 Task: Look for space in Fuli, China from 5th July, 2023 to 10th July, 2023 for 4 adults in price range Rs.9000 to Rs.14000. Place can be entire place with 2 bedrooms having 4 beds and 2 bathrooms. Property type can be house, flat, guest house. Booking option can be shelf check-in. Required host language is Chinese (Simplified).
Action: Mouse moved to (564, 81)
Screenshot: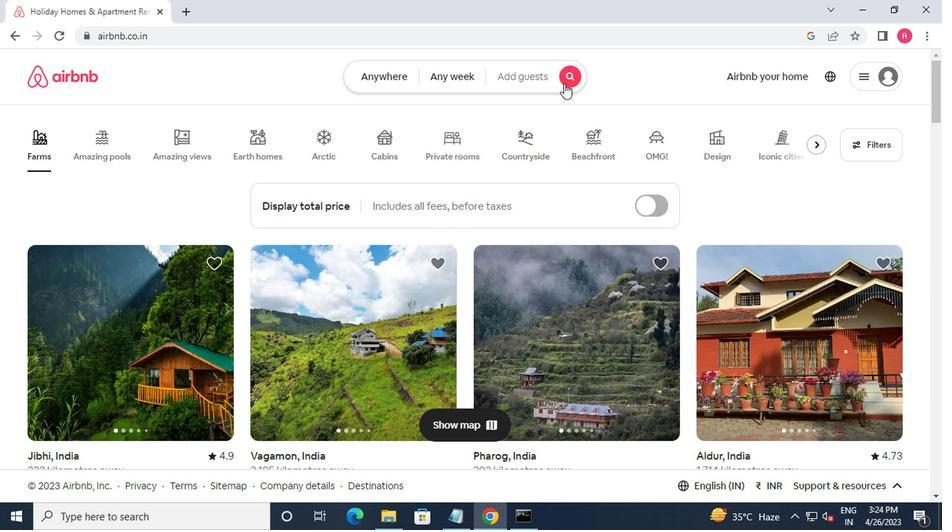 
Action: Mouse pressed left at (564, 81)
Screenshot: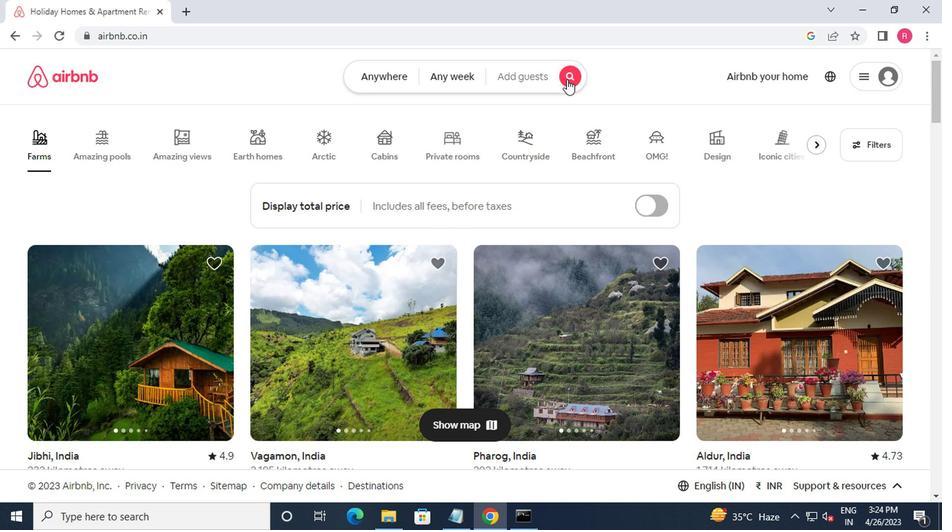 
Action: Mouse moved to (300, 129)
Screenshot: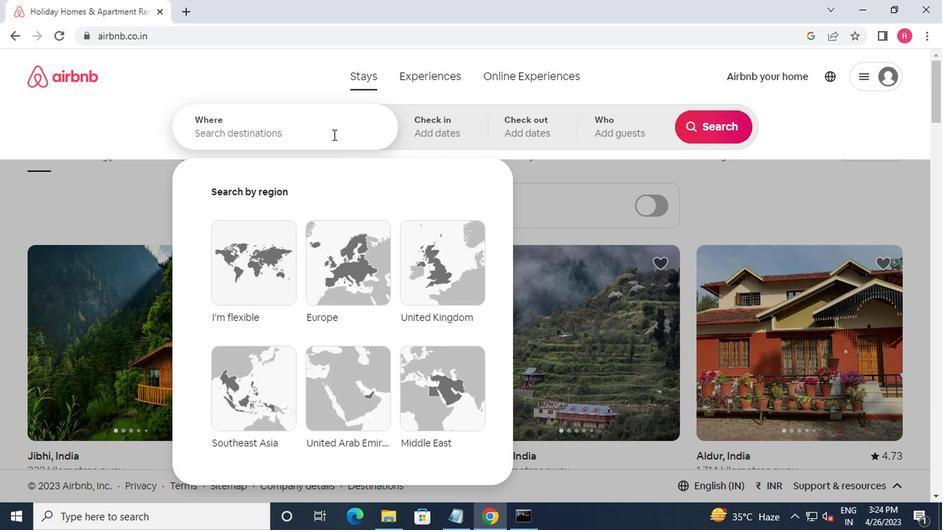 
Action: Mouse pressed left at (300, 129)
Screenshot: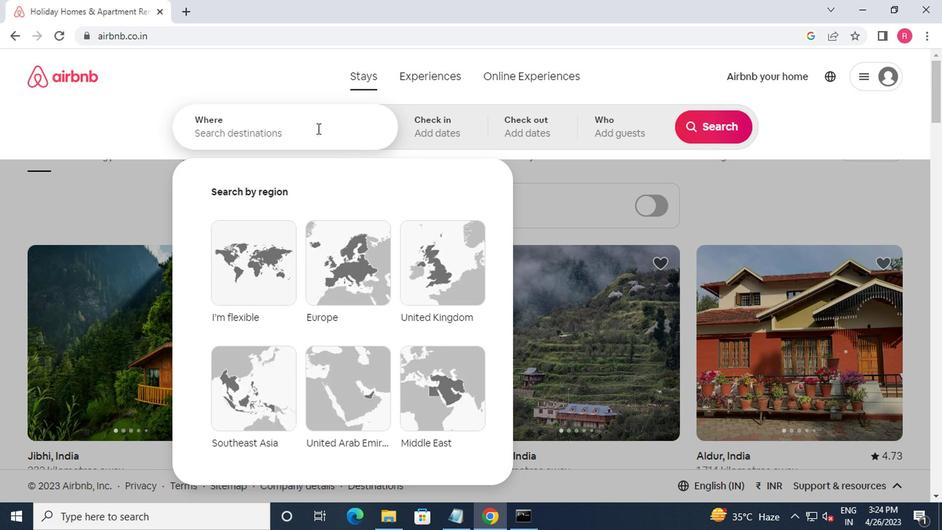 
Action: Mouse moved to (296, 124)
Screenshot: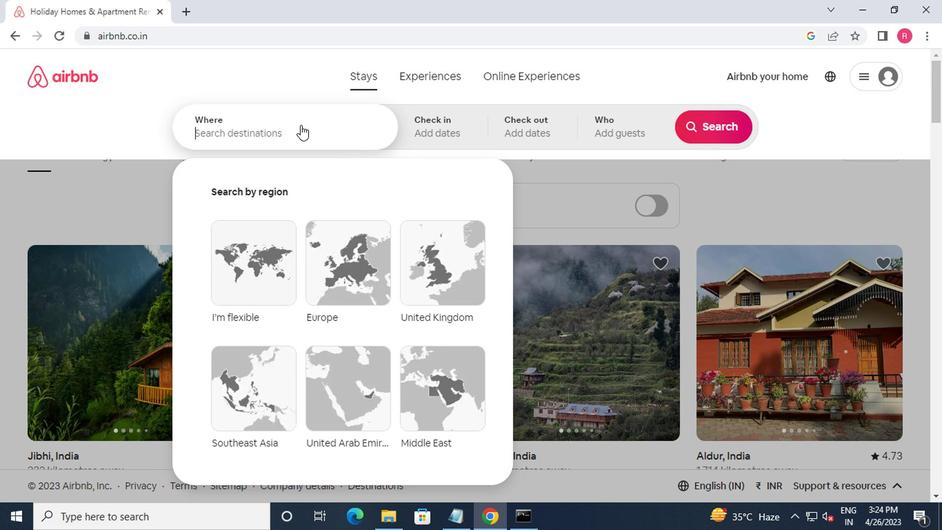 
Action: Key pressed fuli,china<Key.enter>
Screenshot: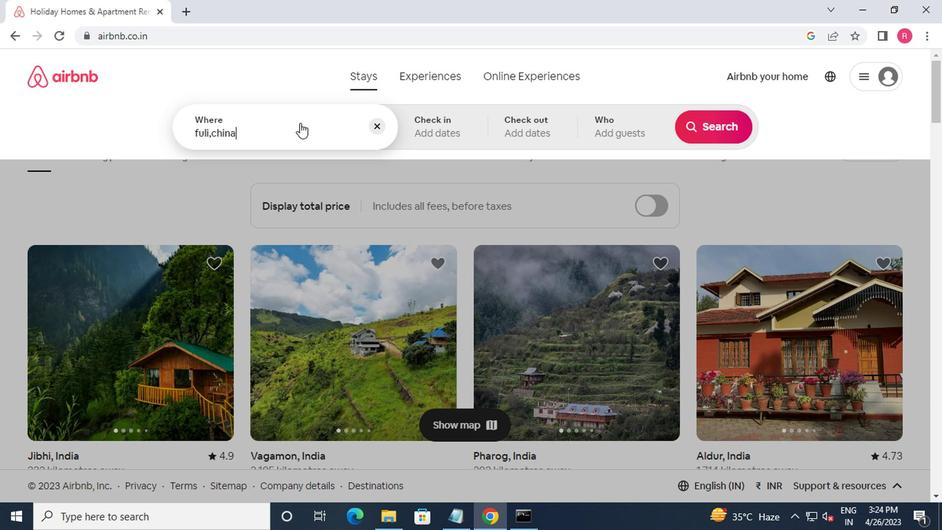 
Action: Mouse moved to (693, 239)
Screenshot: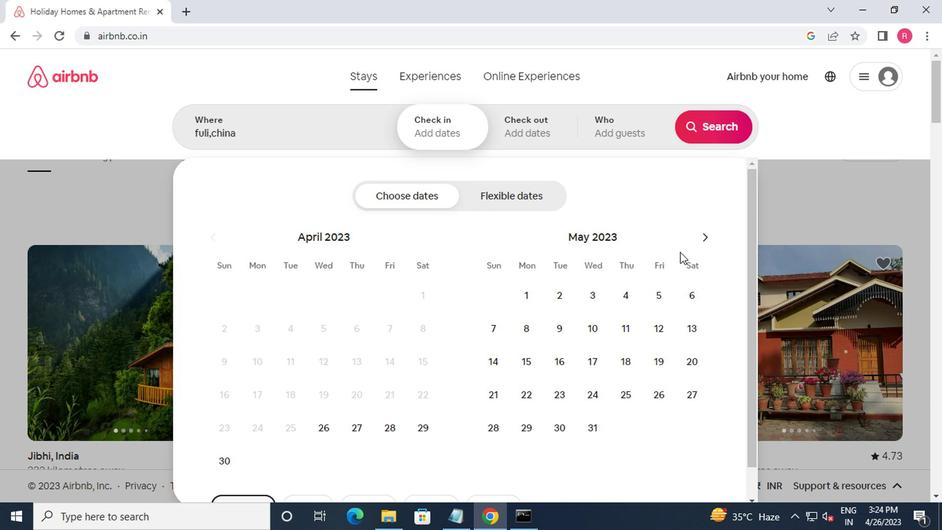 
Action: Mouse pressed left at (693, 239)
Screenshot: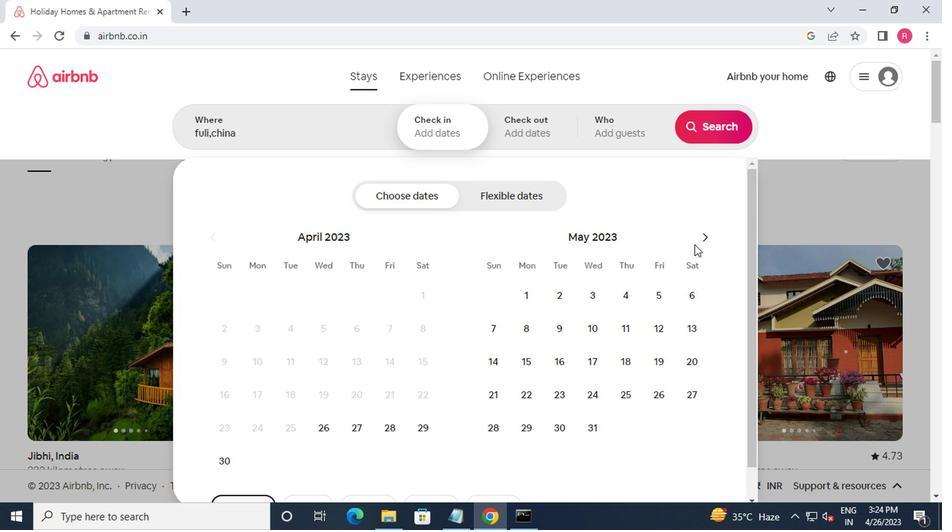 
Action: Mouse moved to (700, 239)
Screenshot: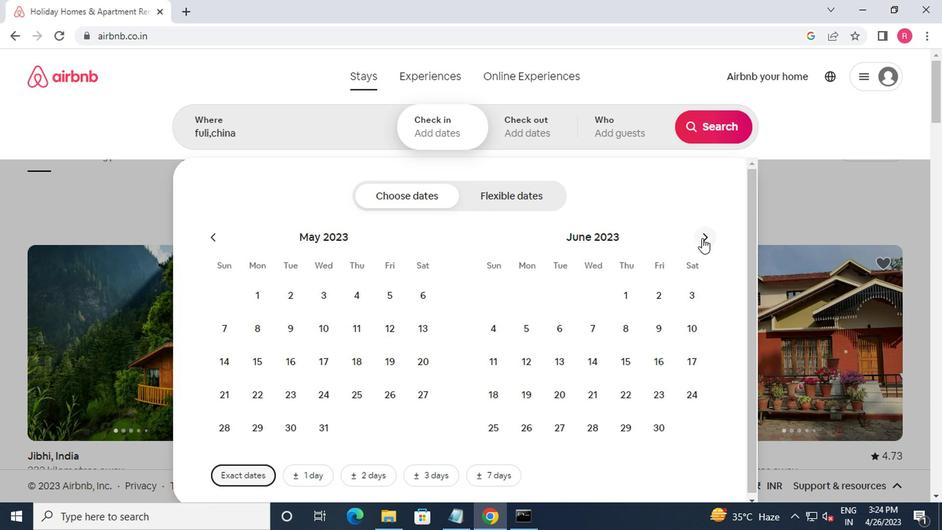 
Action: Mouse pressed left at (700, 239)
Screenshot: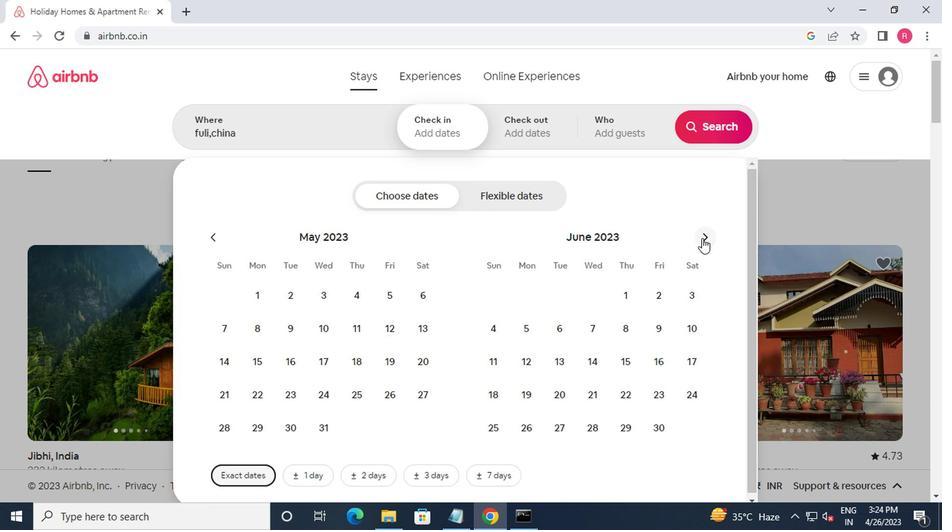 
Action: Mouse moved to (588, 337)
Screenshot: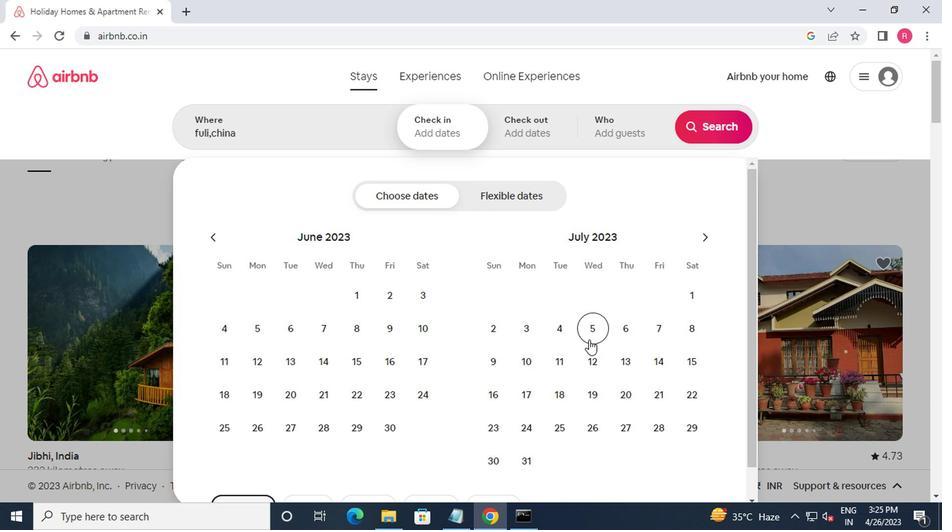 
Action: Mouse pressed left at (588, 337)
Screenshot: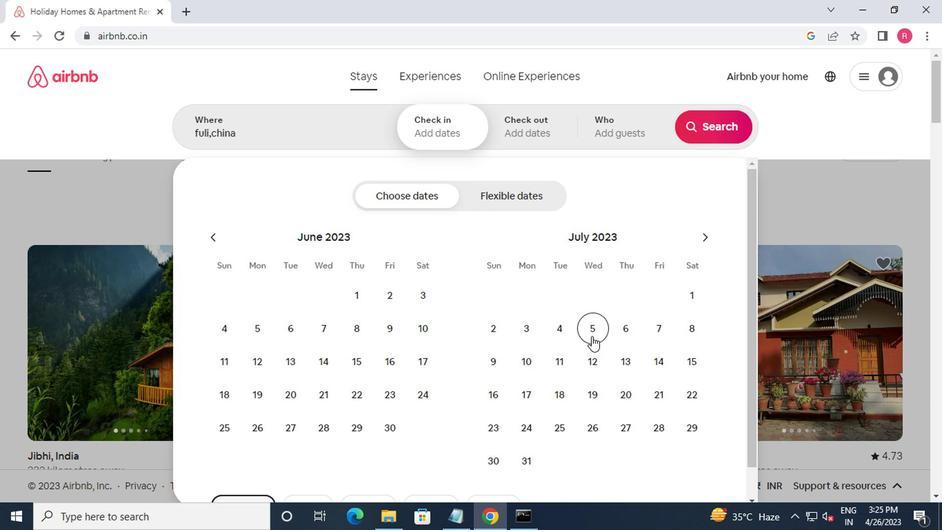 
Action: Mouse moved to (525, 364)
Screenshot: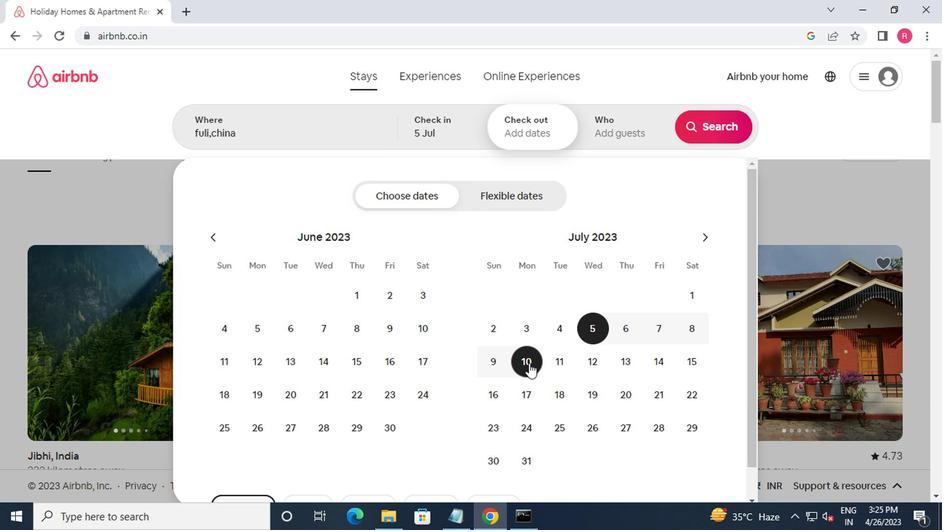 
Action: Mouse pressed left at (525, 364)
Screenshot: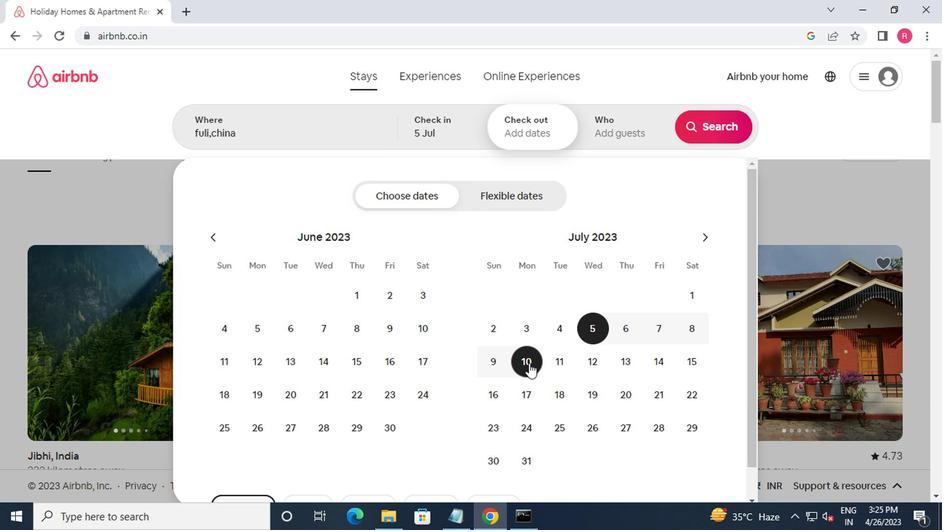 
Action: Mouse moved to (602, 139)
Screenshot: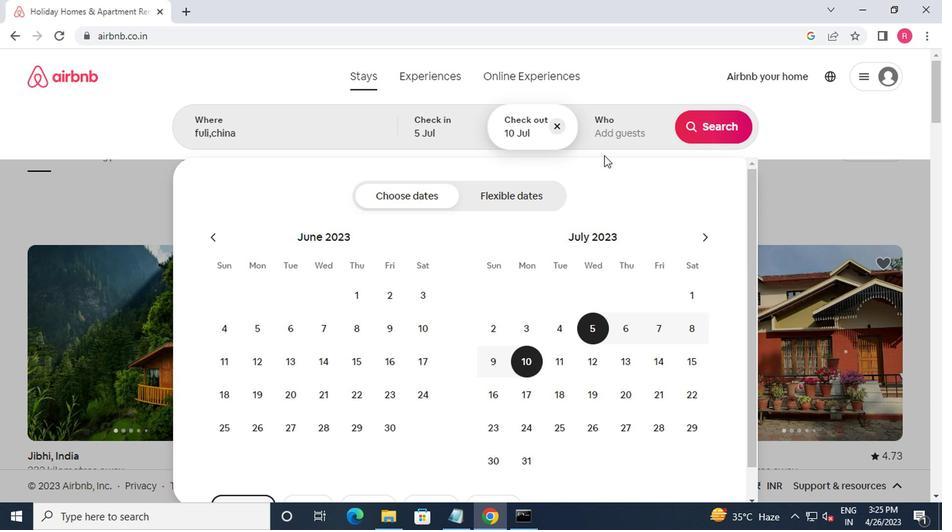 
Action: Mouse pressed left at (602, 139)
Screenshot: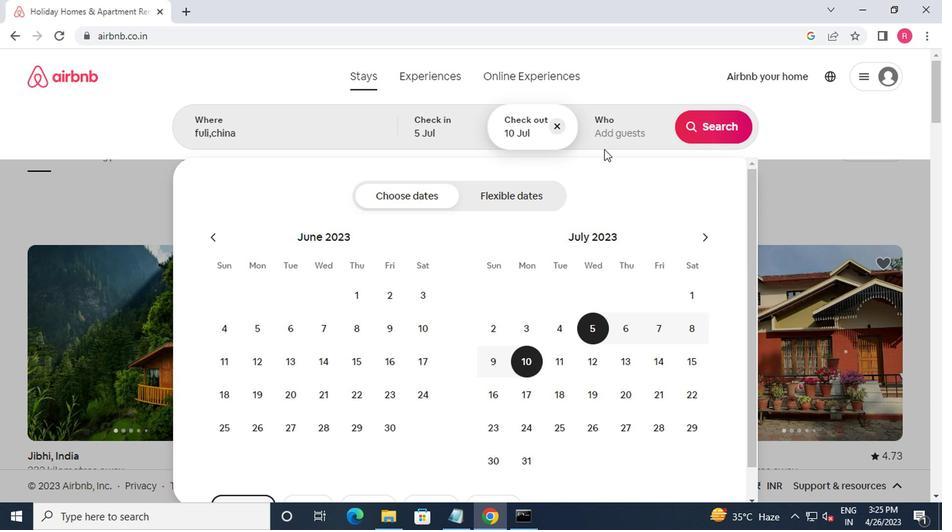 
Action: Mouse moved to (719, 199)
Screenshot: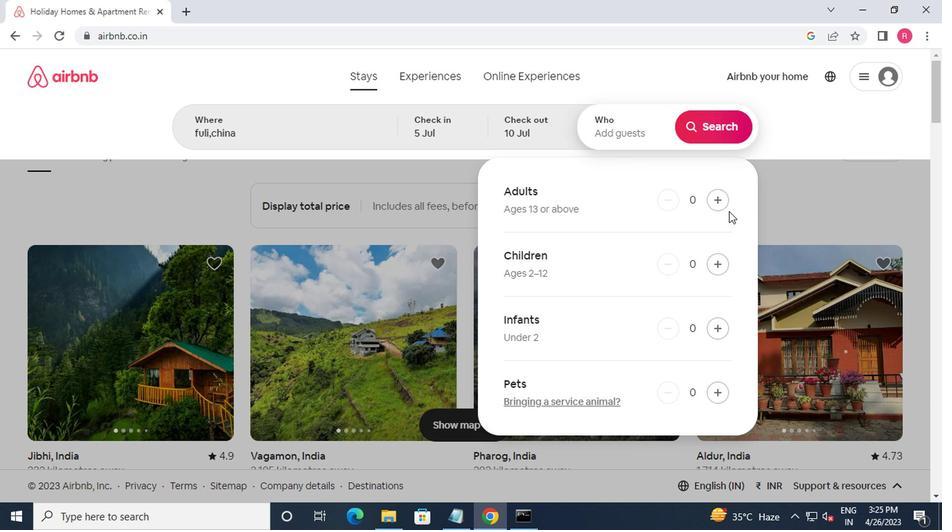 
Action: Mouse pressed left at (719, 199)
Screenshot: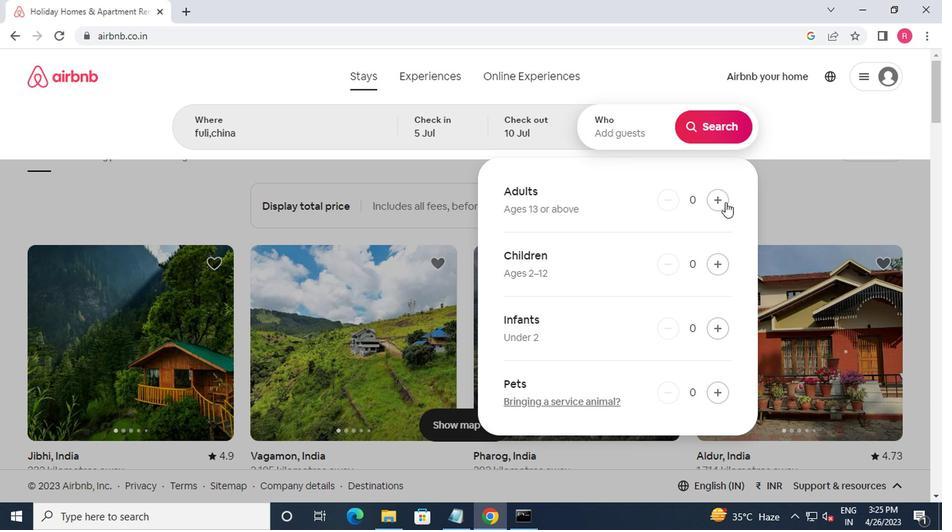 
Action: Mouse pressed left at (719, 199)
Screenshot: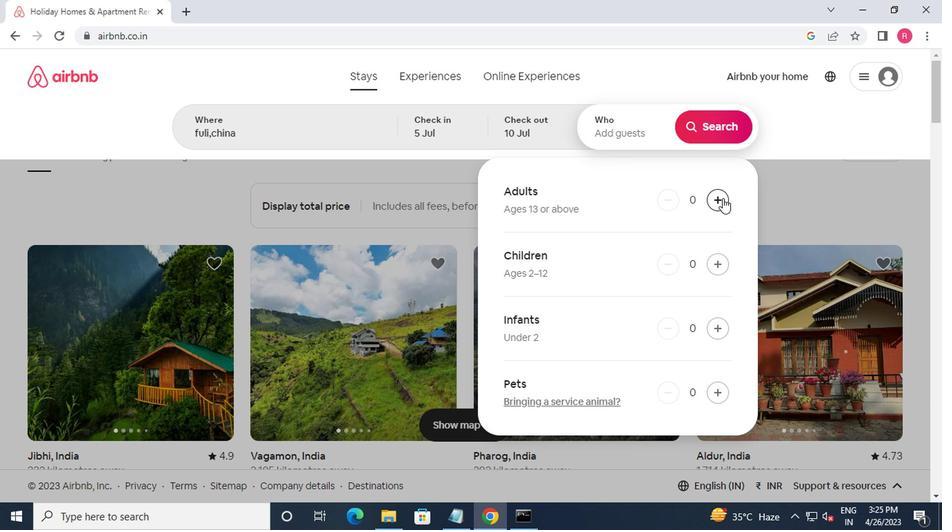 
Action: Mouse pressed left at (719, 199)
Screenshot: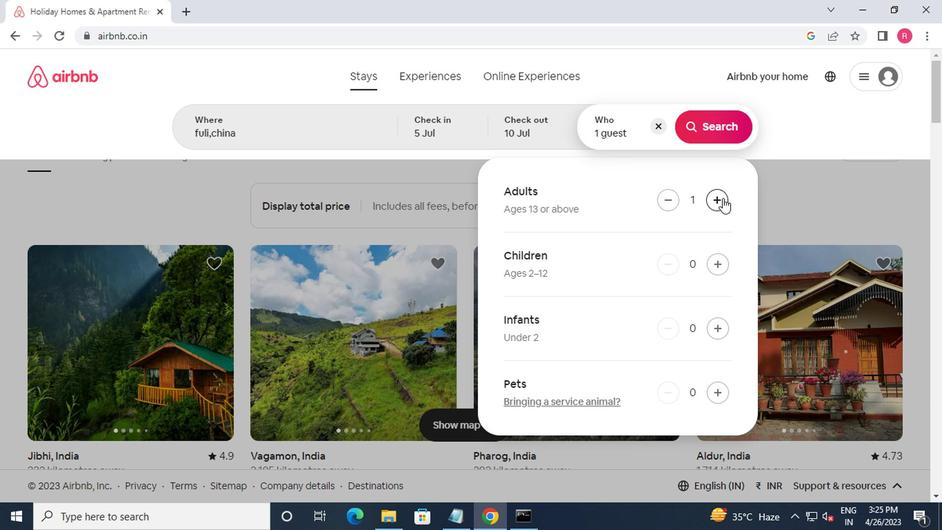 
Action: Mouse moved to (719, 199)
Screenshot: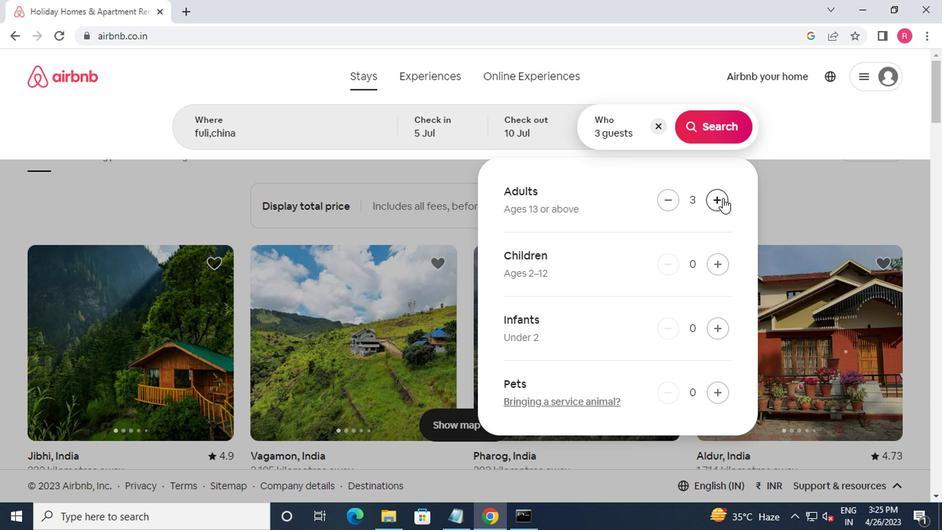 
Action: Mouse pressed left at (719, 199)
Screenshot: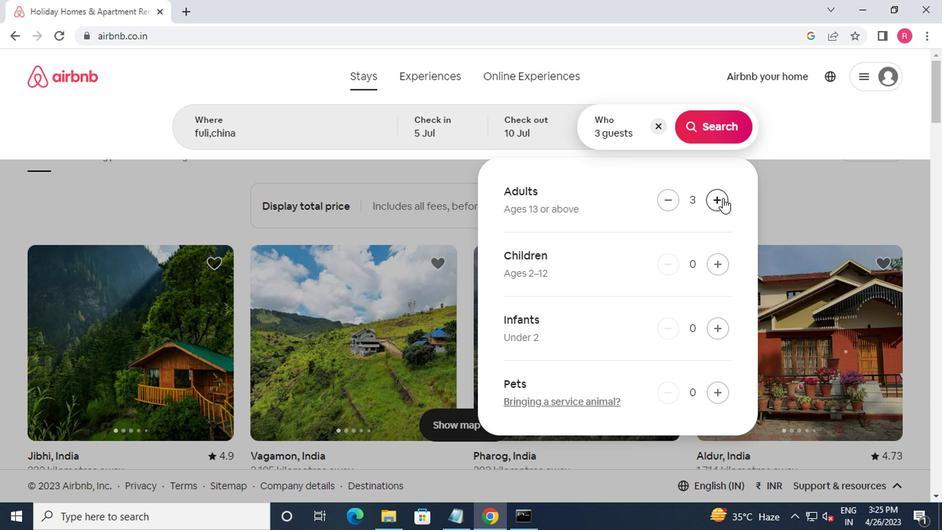 
Action: Mouse moved to (701, 139)
Screenshot: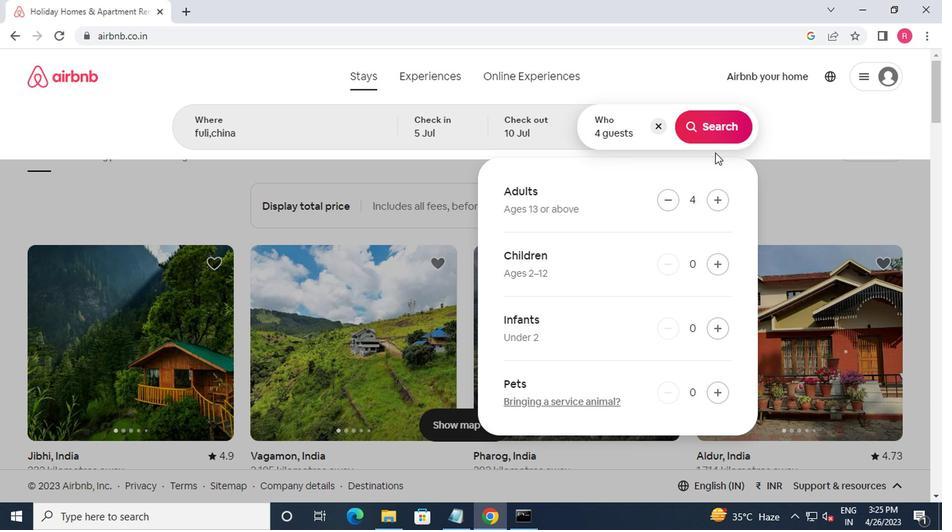 
Action: Mouse pressed left at (701, 139)
Screenshot: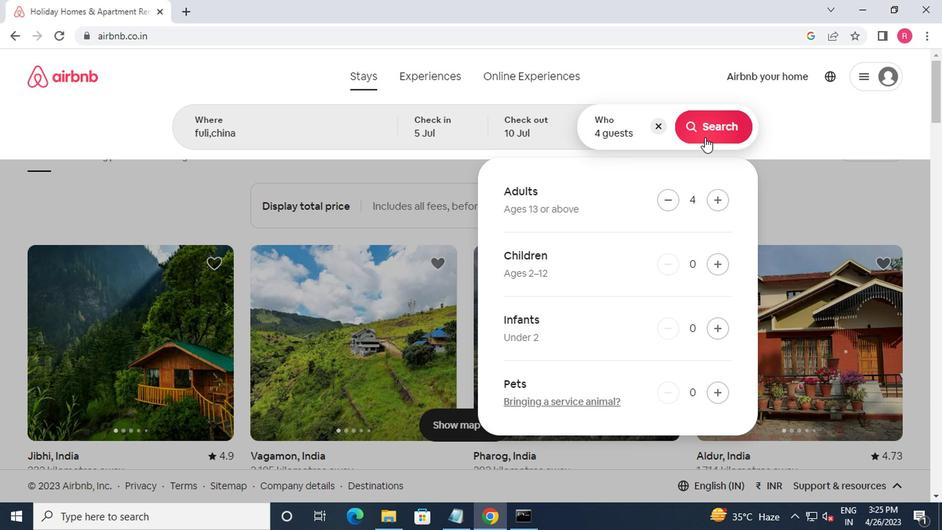 
Action: Mouse moved to (881, 134)
Screenshot: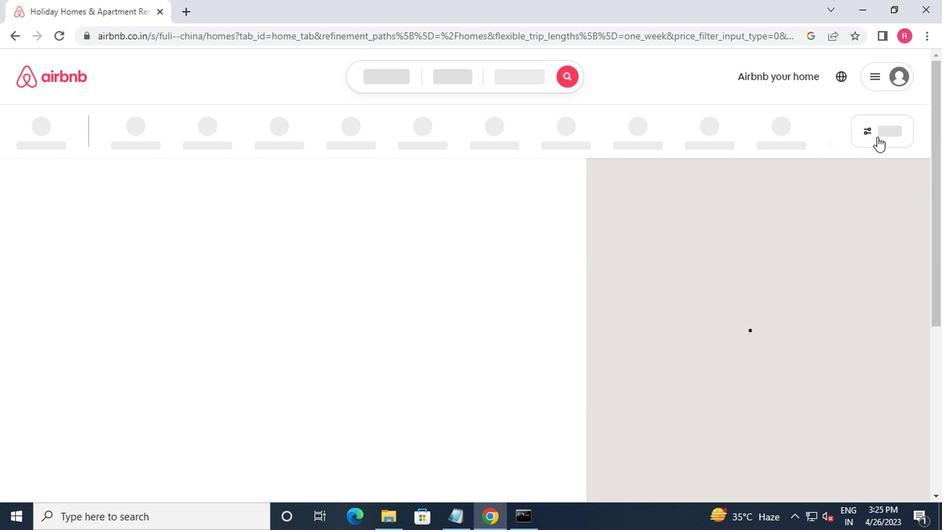 
Action: Mouse pressed left at (881, 134)
Screenshot: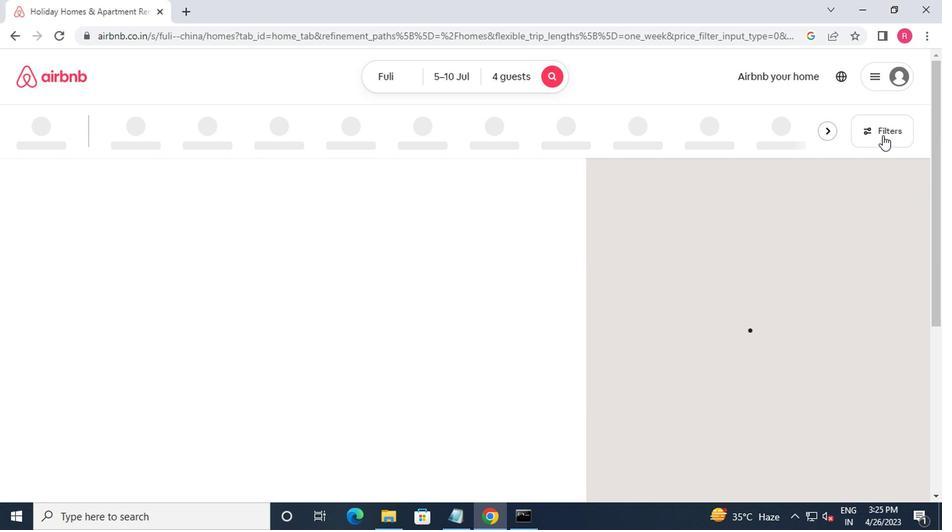 
Action: Mouse moved to (389, 217)
Screenshot: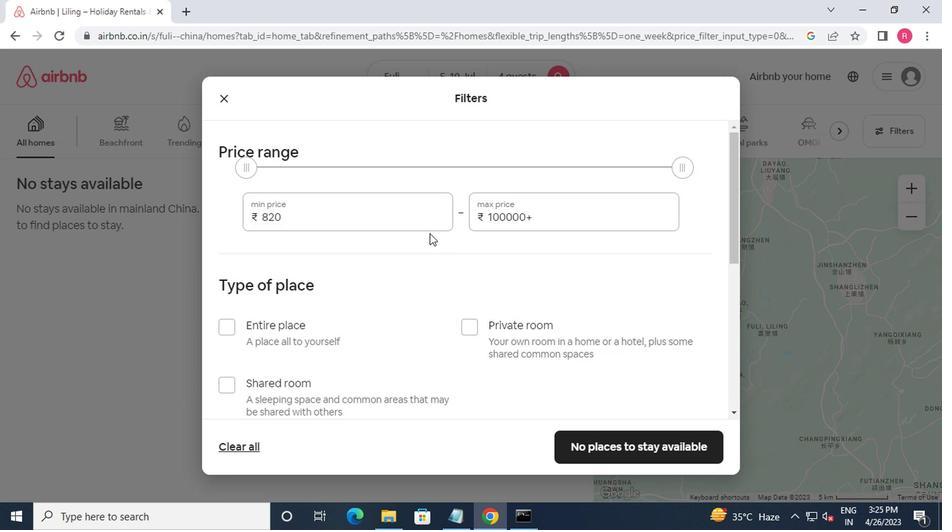
Action: Mouse pressed left at (389, 217)
Screenshot: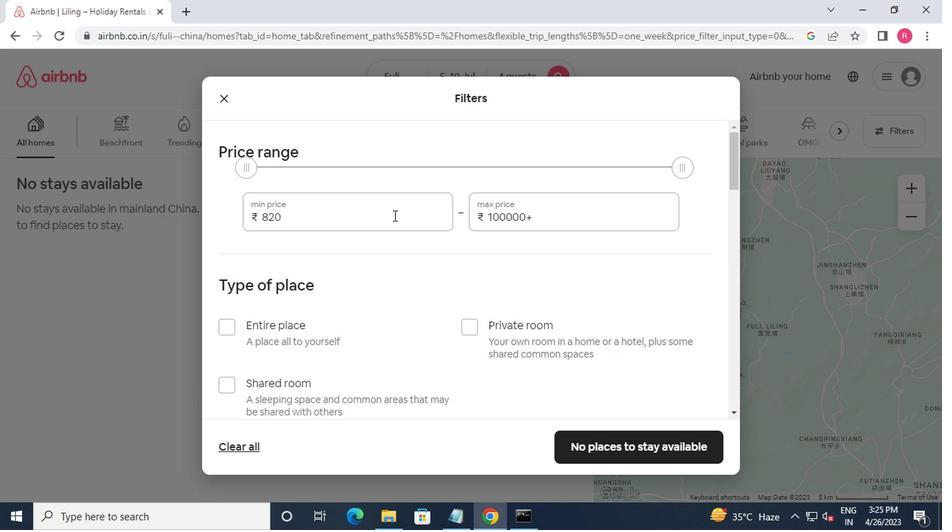
Action: Mouse moved to (428, 191)
Screenshot: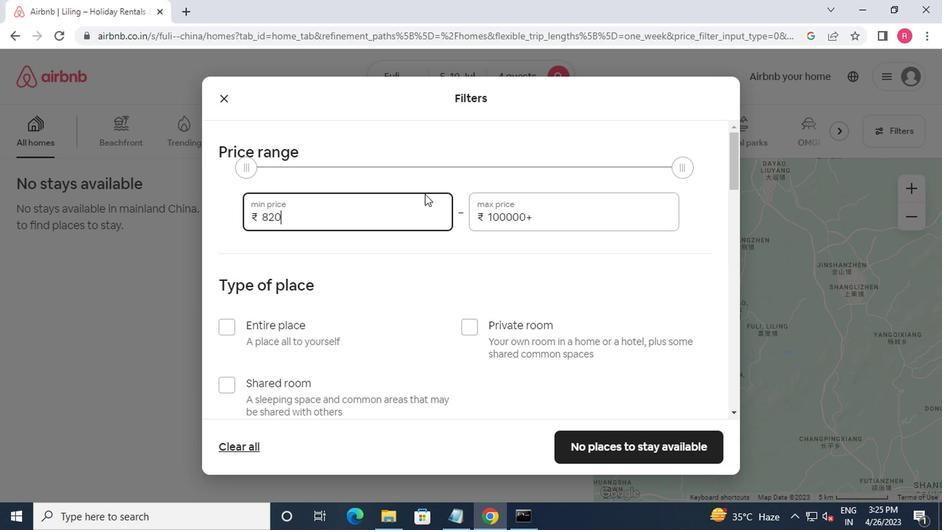 
Action: Key pressed <Key.backspace>
Screenshot: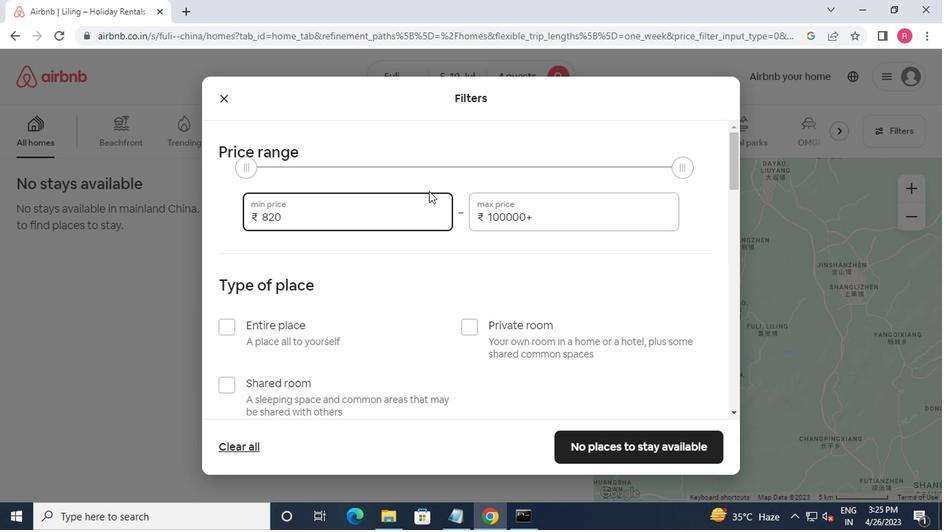 
Action: Mouse moved to (428, 190)
Screenshot: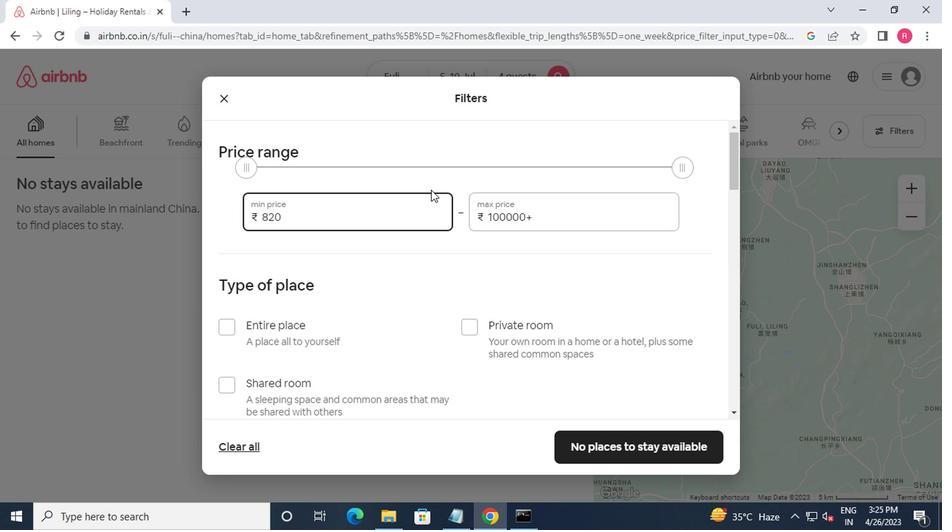 
Action: Key pressed <Key.backspace><Key.backspace><Key.backspace><Key.backspace>9000<Key.tab>1<Key.backspace><Key.backspace><Key.backspace><Key.backspace><Key.backspace><Key.backspace>4000
Screenshot: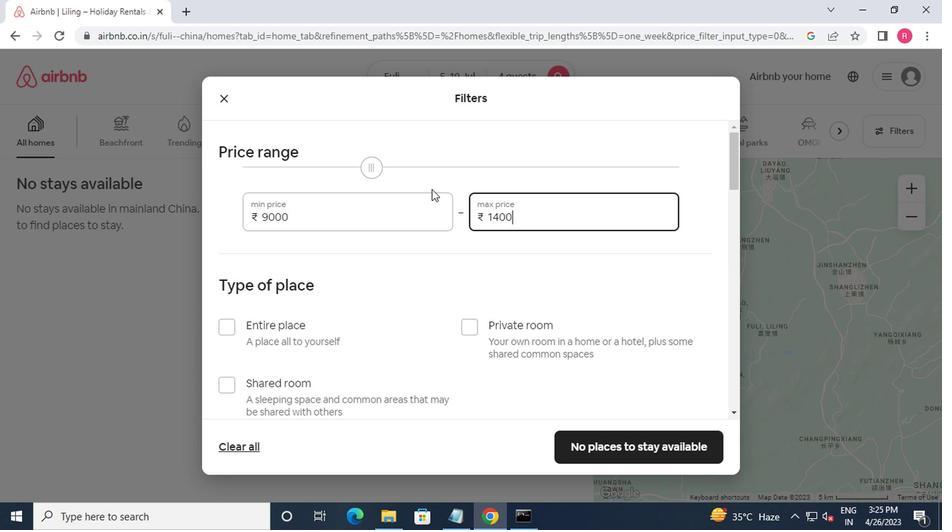 
Action: Mouse moved to (383, 269)
Screenshot: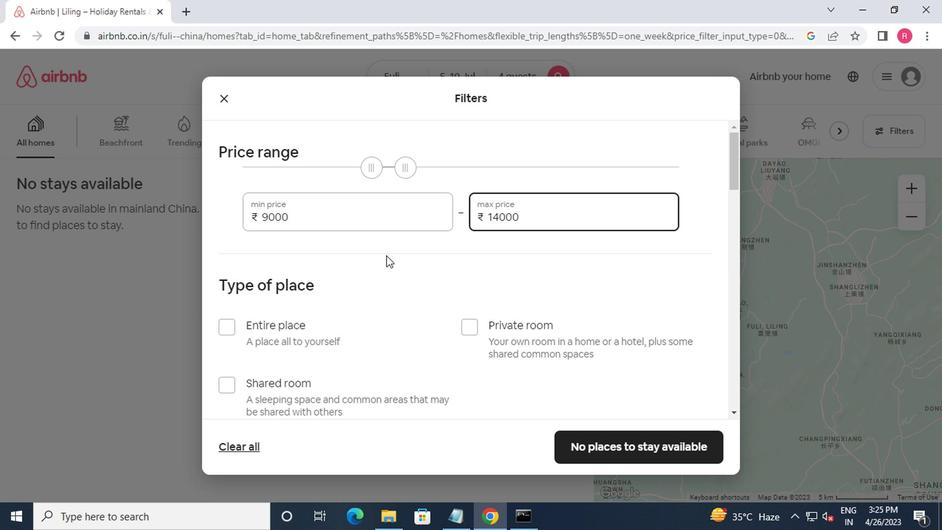 
Action: Mouse scrolled (383, 268) with delta (0, 0)
Screenshot: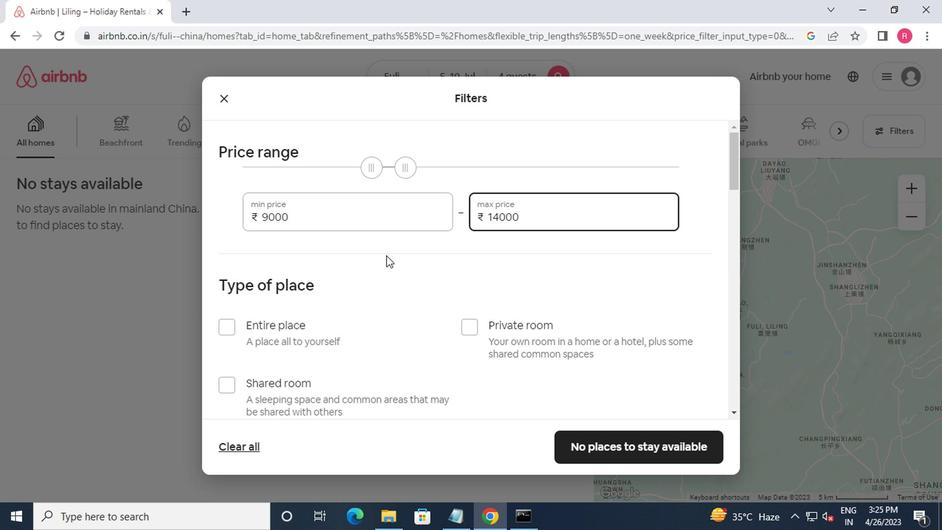 
Action: Mouse moved to (360, 291)
Screenshot: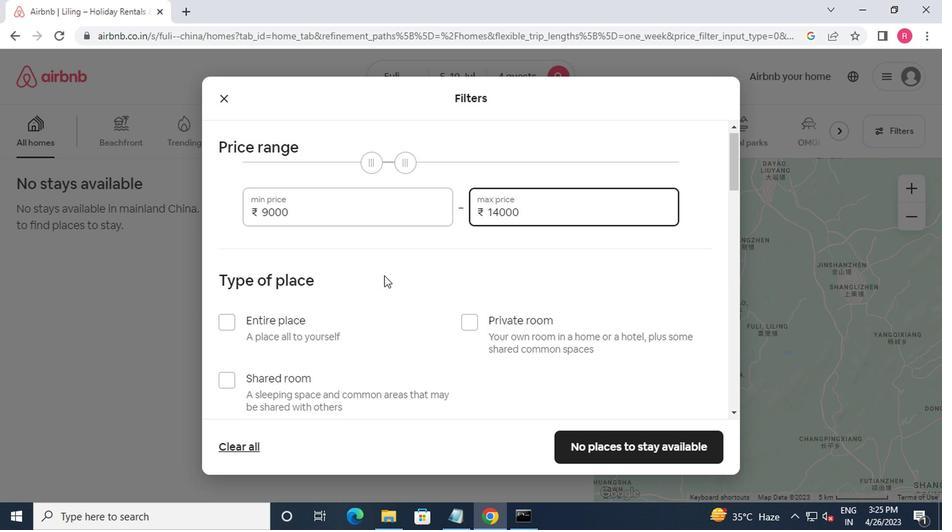 
Action: Mouse scrolled (360, 290) with delta (0, 0)
Screenshot: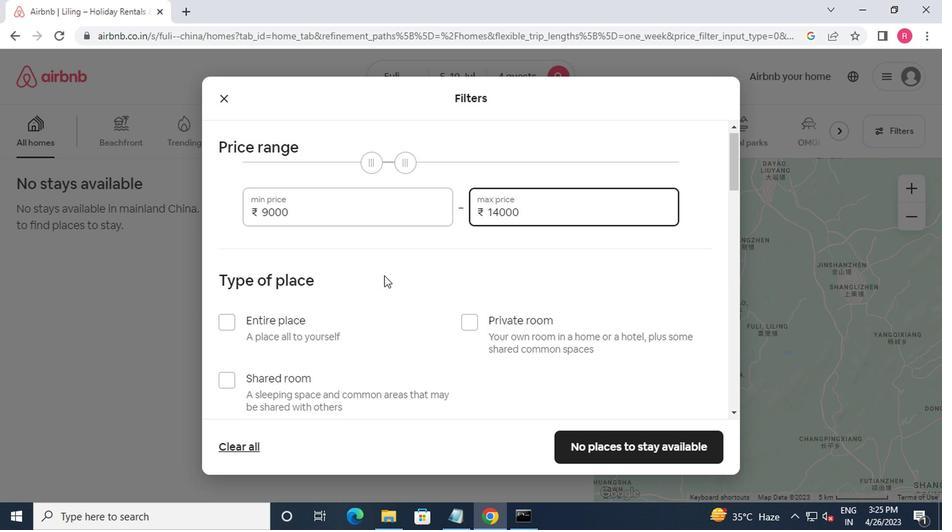 
Action: Mouse moved to (227, 188)
Screenshot: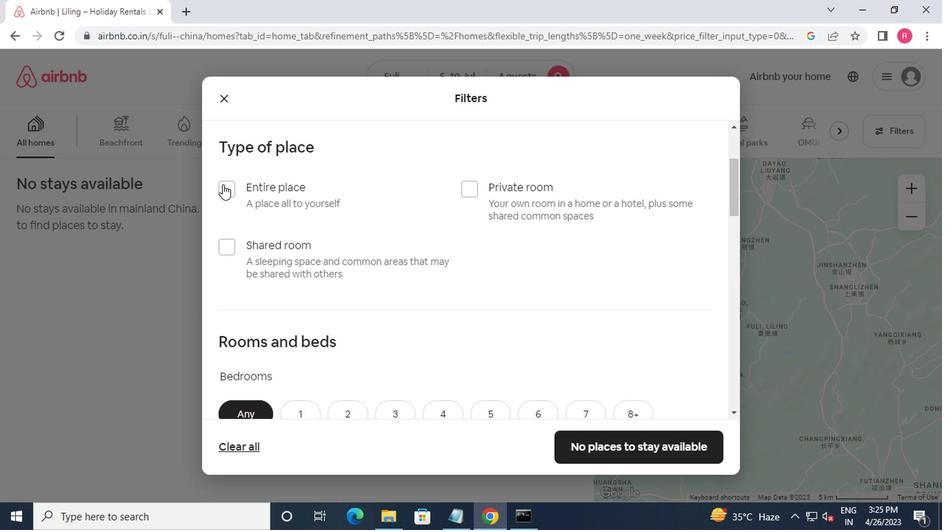 
Action: Mouse pressed left at (227, 188)
Screenshot: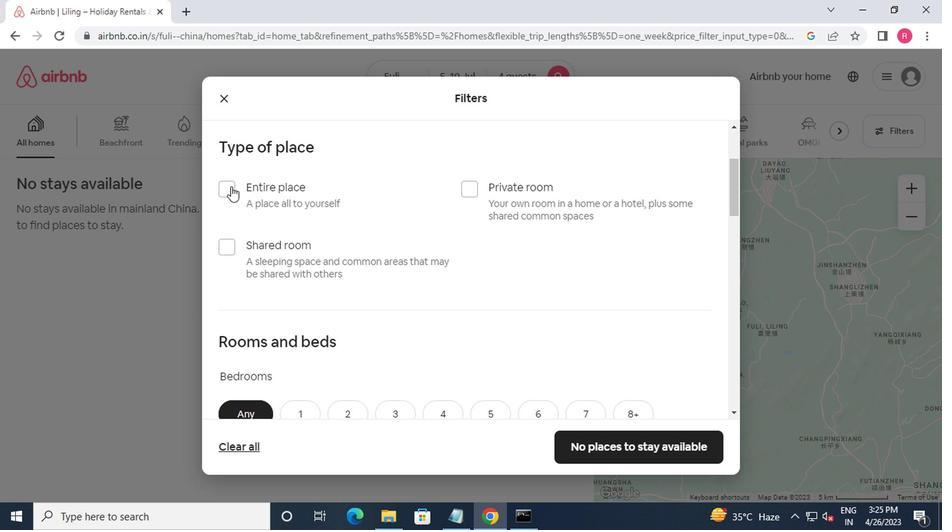 
Action: Mouse moved to (231, 189)
Screenshot: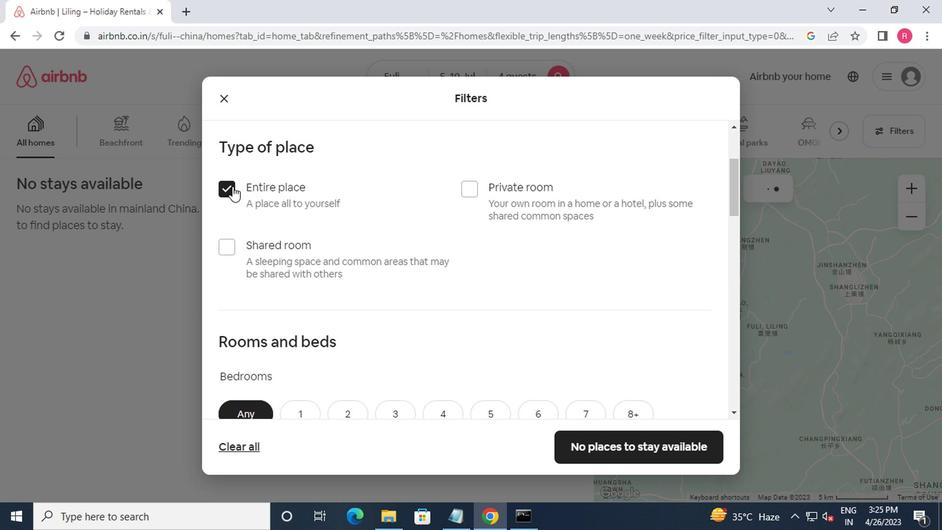 
Action: Mouse scrolled (231, 189) with delta (0, 0)
Screenshot: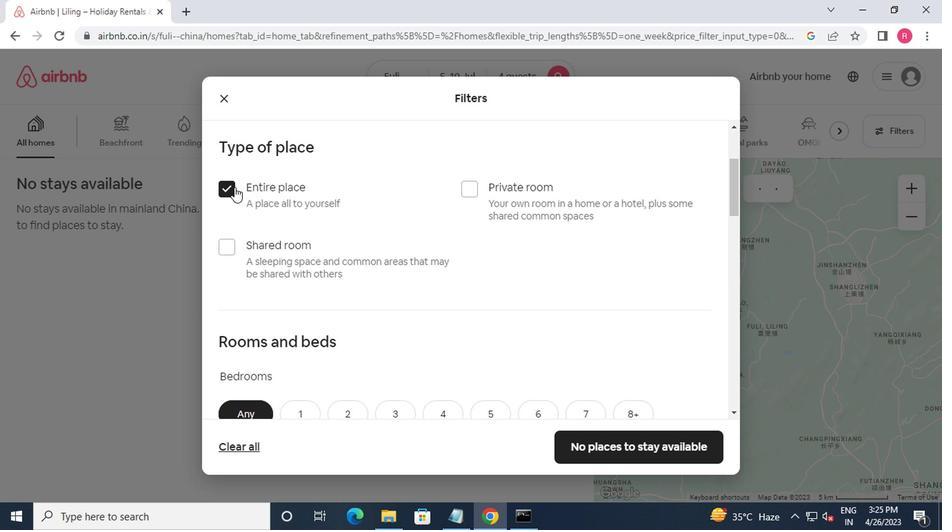 
Action: Mouse moved to (232, 190)
Screenshot: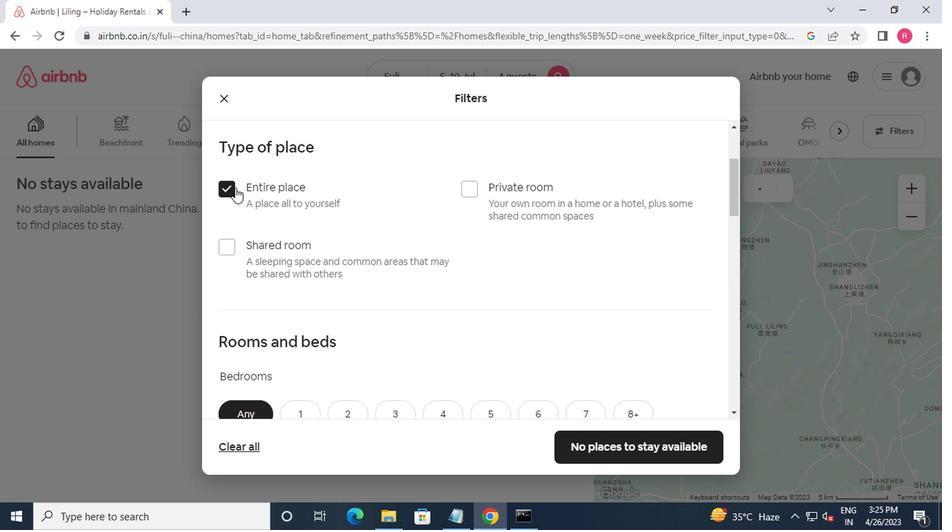 
Action: Mouse scrolled (232, 189) with delta (0, 0)
Screenshot: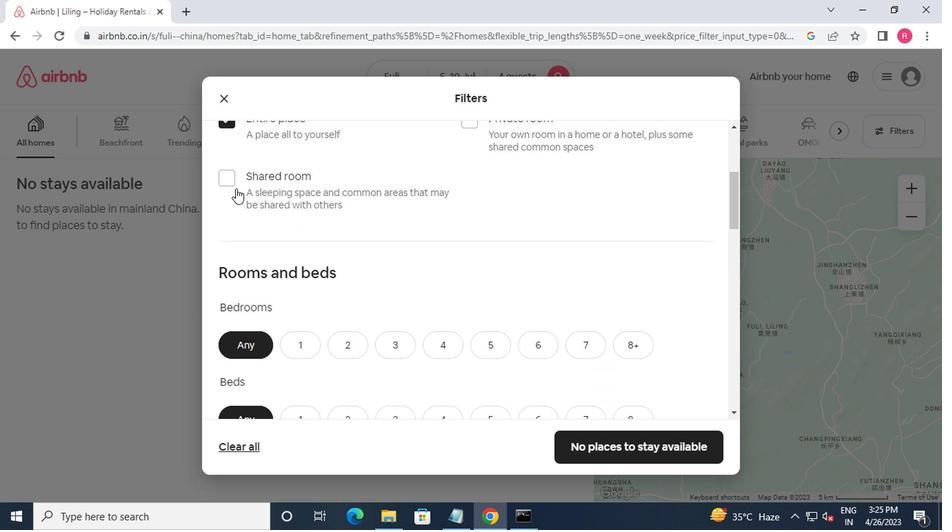 
Action: Mouse moved to (232, 190)
Screenshot: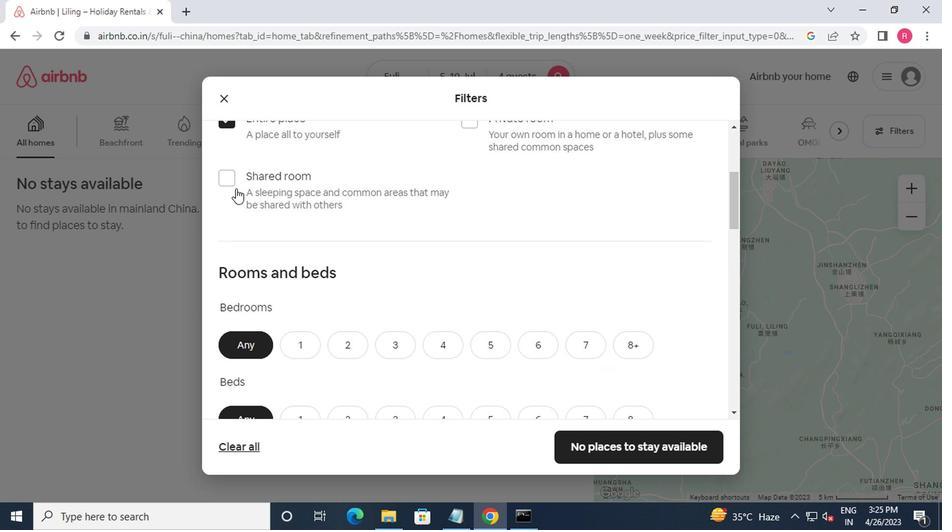 
Action: Mouse scrolled (232, 189) with delta (0, 0)
Screenshot: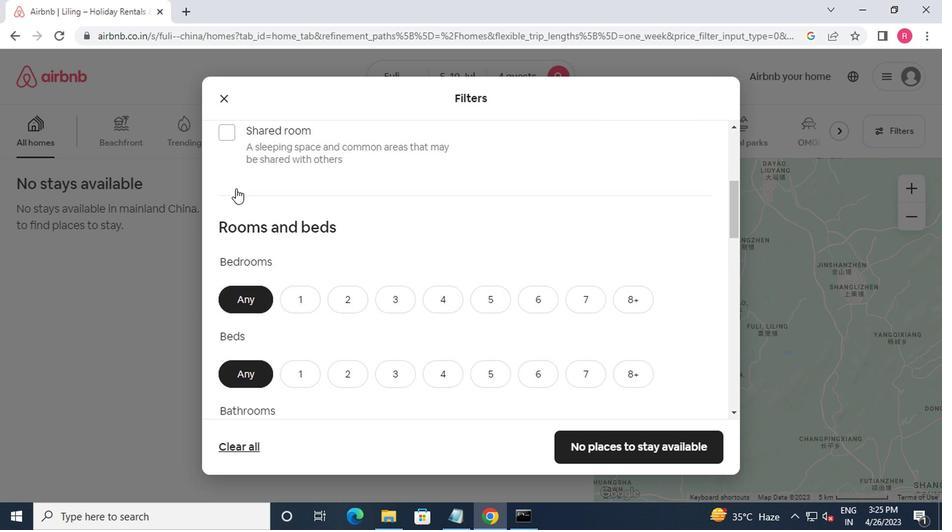 
Action: Mouse moved to (352, 213)
Screenshot: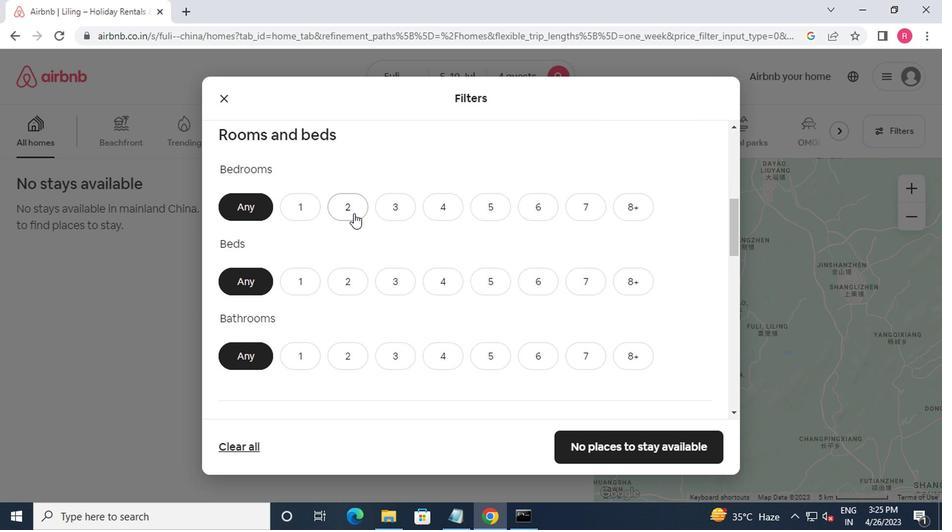
Action: Mouse pressed left at (352, 213)
Screenshot: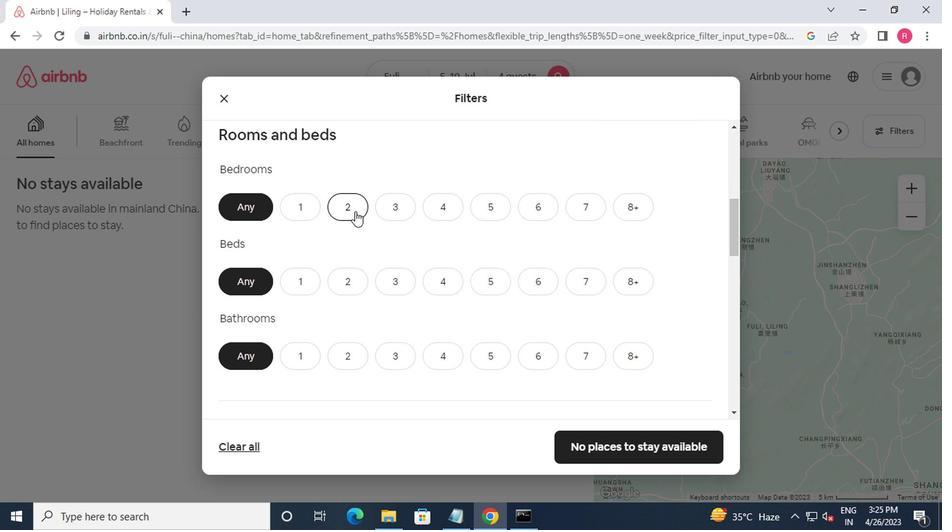 
Action: Mouse moved to (350, 217)
Screenshot: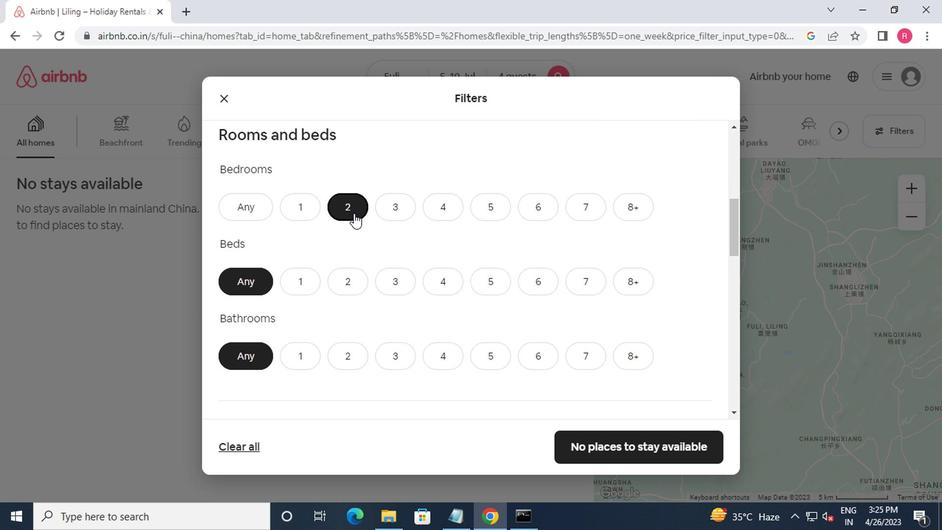 
Action: Mouse scrolled (350, 216) with delta (0, 0)
Screenshot: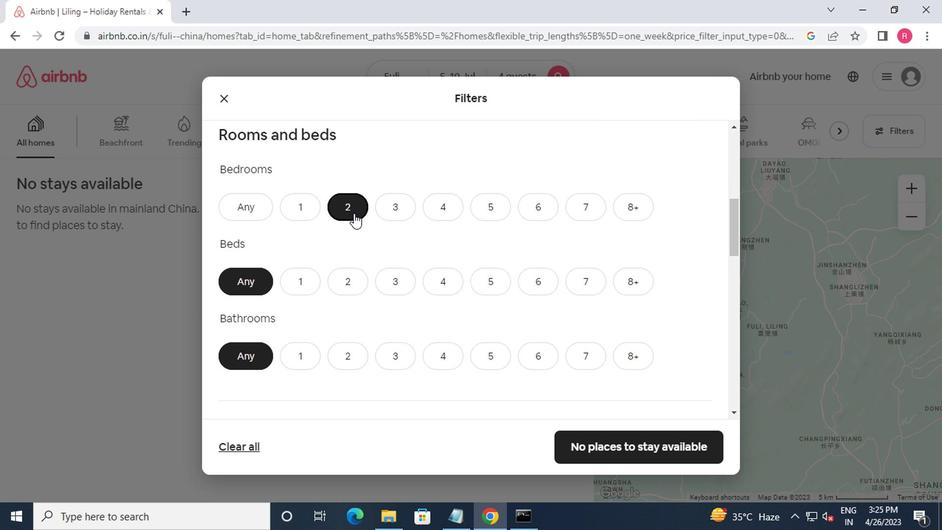 
Action: Mouse moved to (433, 220)
Screenshot: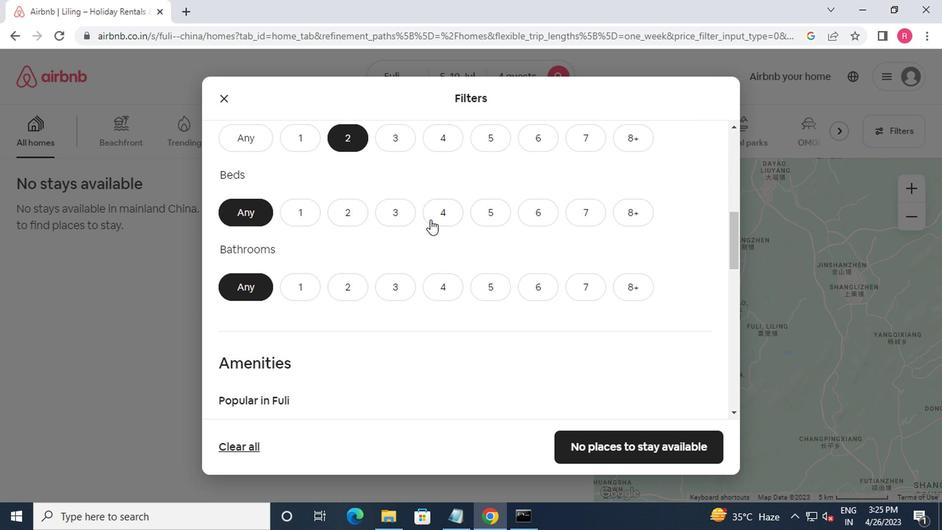 
Action: Mouse pressed left at (433, 220)
Screenshot: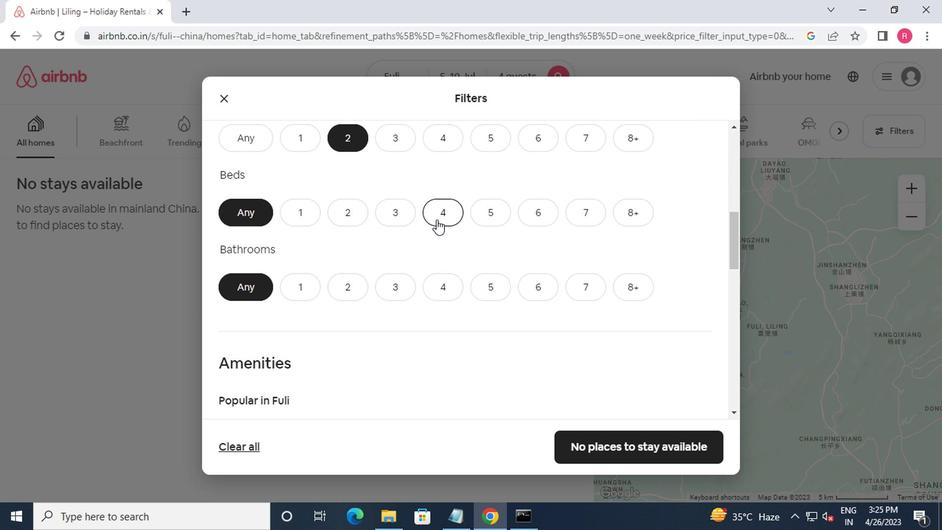 
Action: Mouse moved to (435, 230)
Screenshot: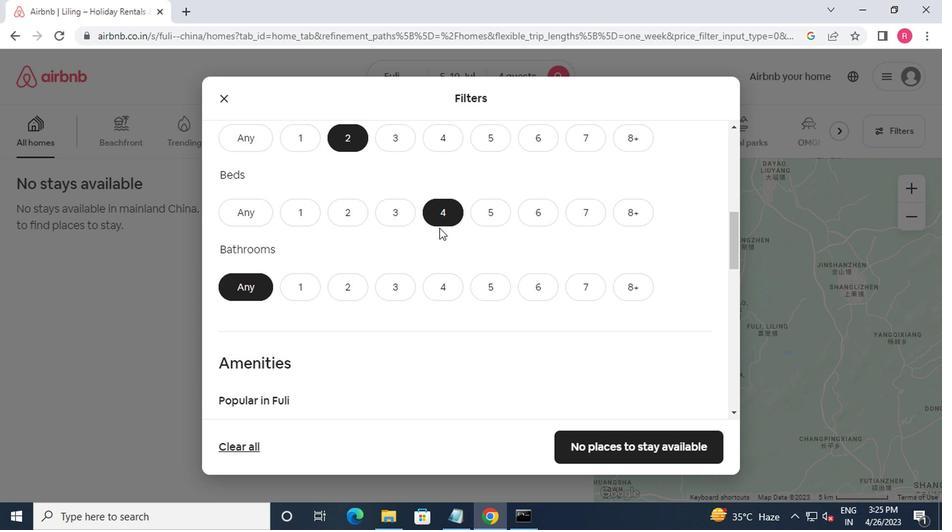
Action: Mouse scrolled (435, 230) with delta (0, 0)
Screenshot: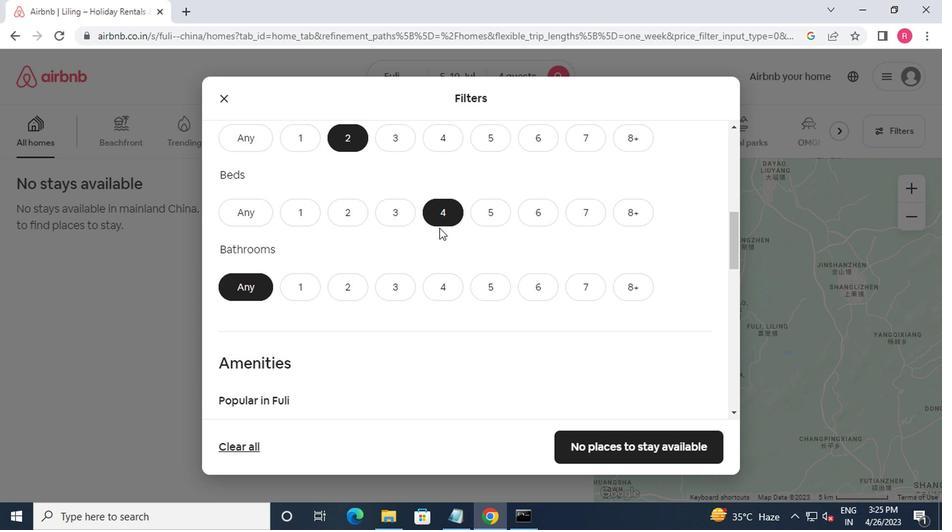 
Action: Mouse moved to (353, 215)
Screenshot: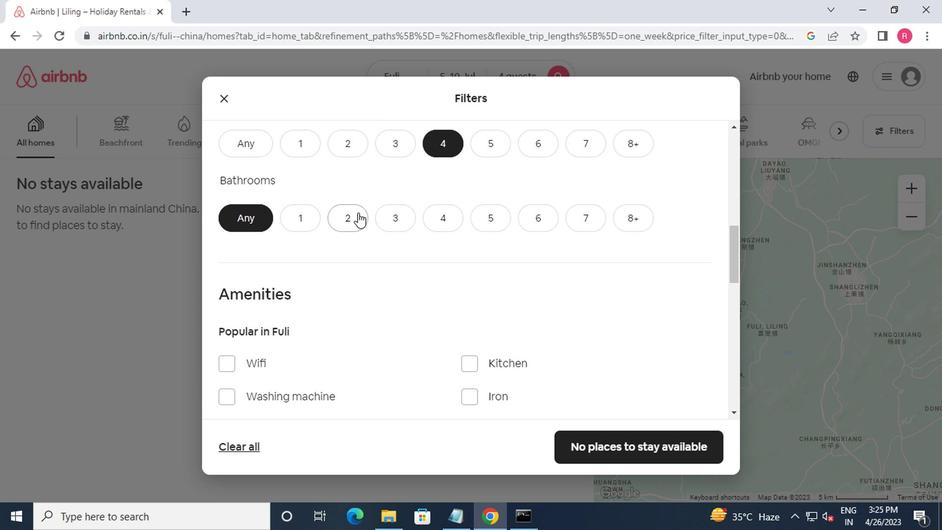 
Action: Mouse pressed left at (353, 215)
Screenshot: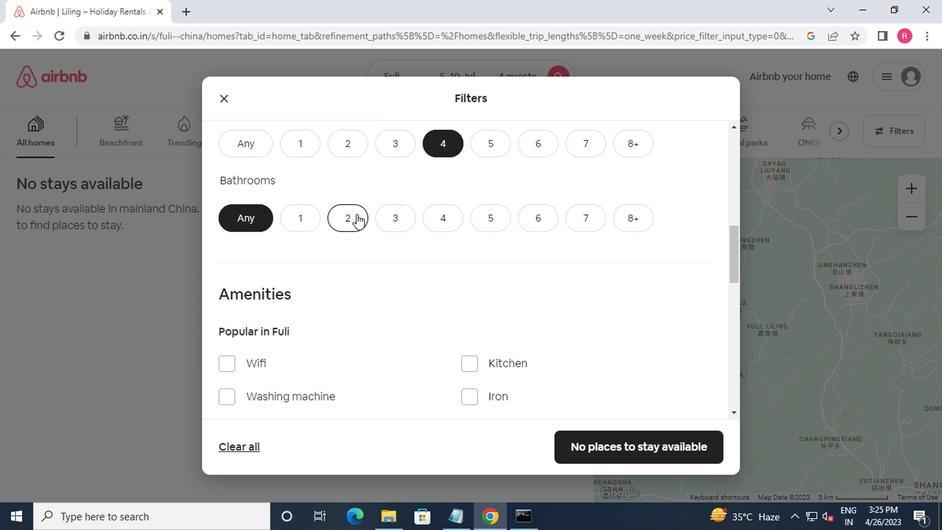 
Action: Mouse moved to (360, 213)
Screenshot: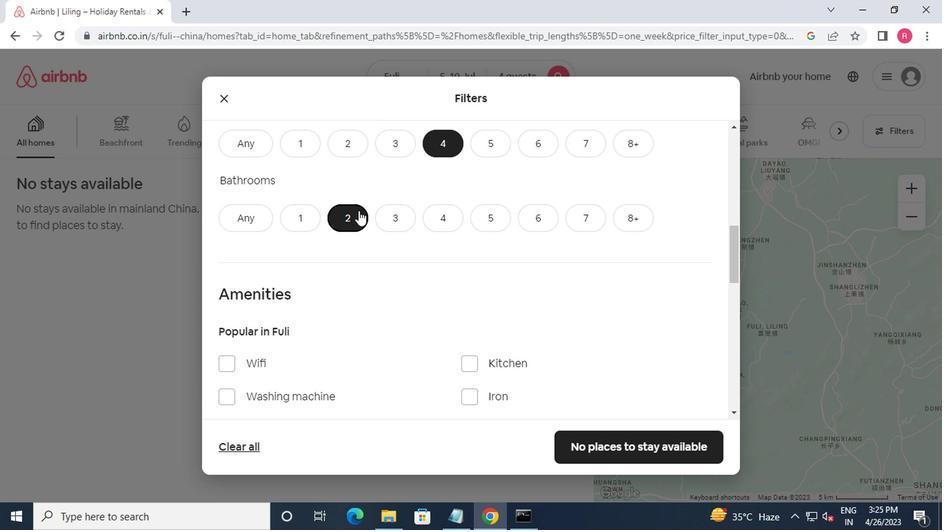 
Action: Mouse scrolled (360, 212) with delta (0, 0)
Screenshot: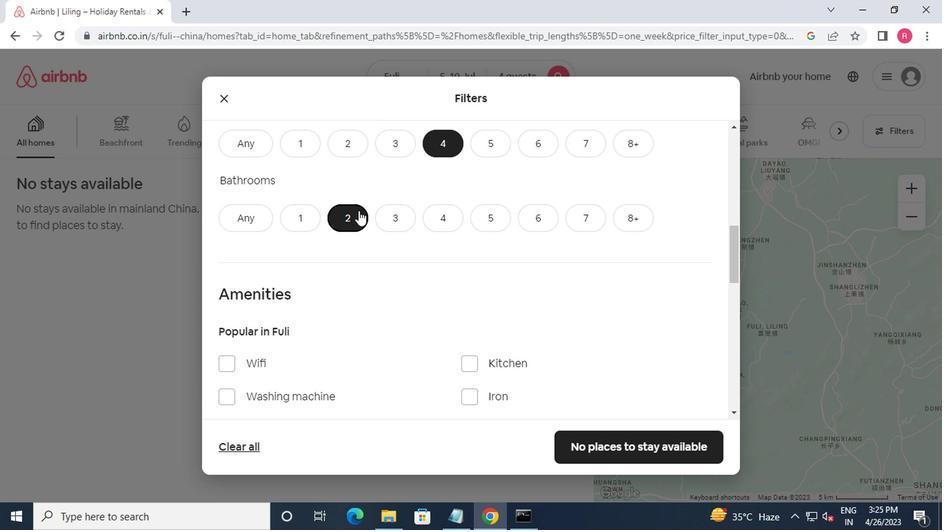 
Action: Mouse moved to (367, 216)
Screenshot: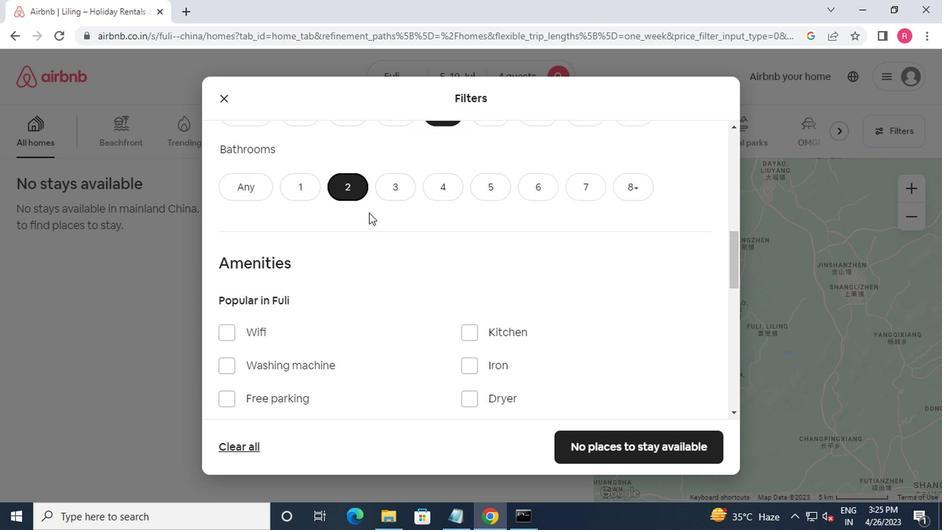 
Action: Mouse scrolled (367, 215) with delta (0, 0)
Screenshot: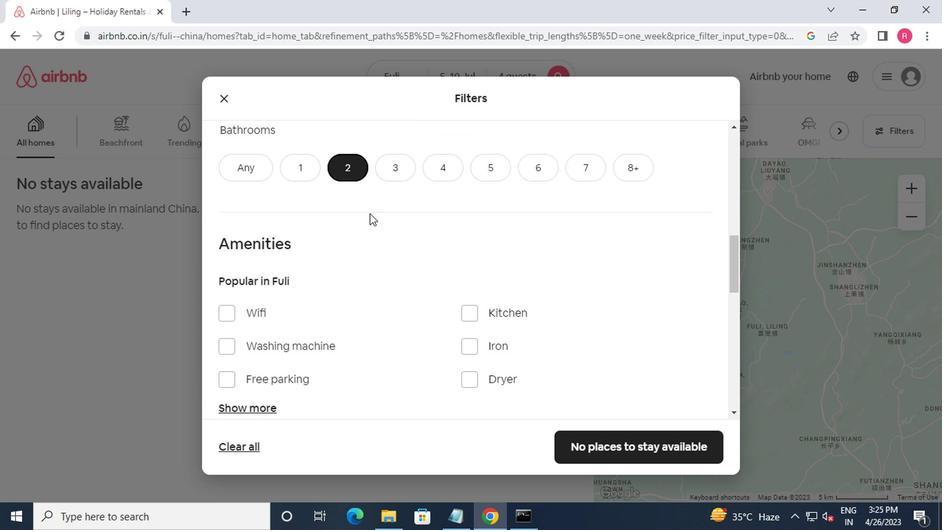 
Action: Mouse moved to (369, 215)
Screenshot: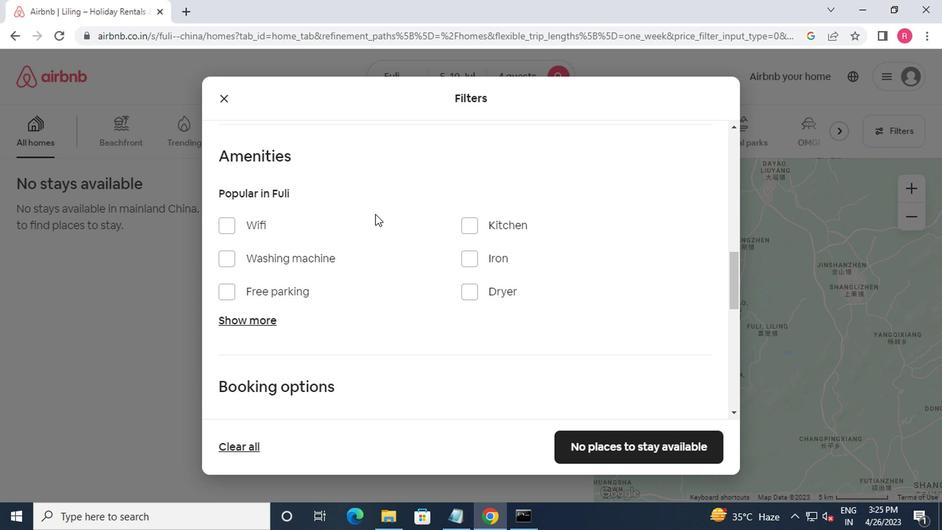 
Action: Mouse scrolled (369, 214) with delta (0, 0)
Screenshot: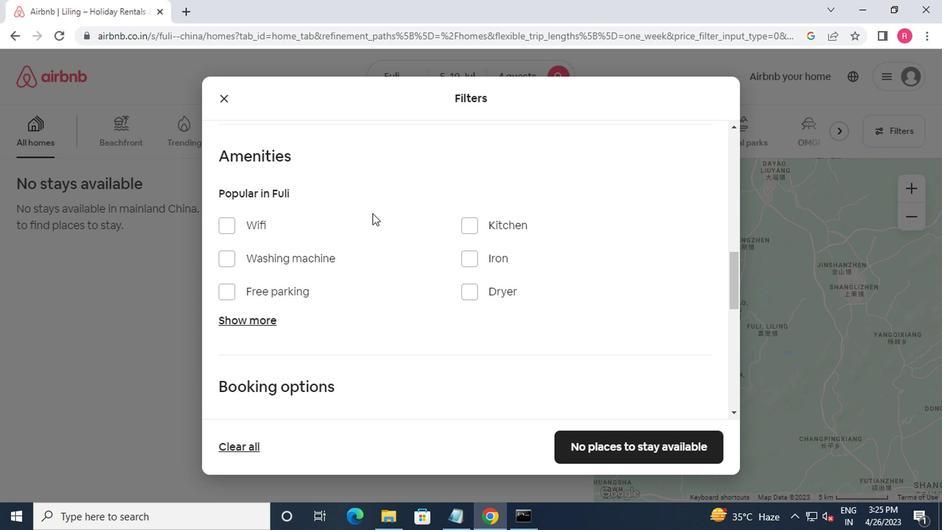 
Action: Mouse scrolled (369, 214) with delta (0, 0)
Screenshot: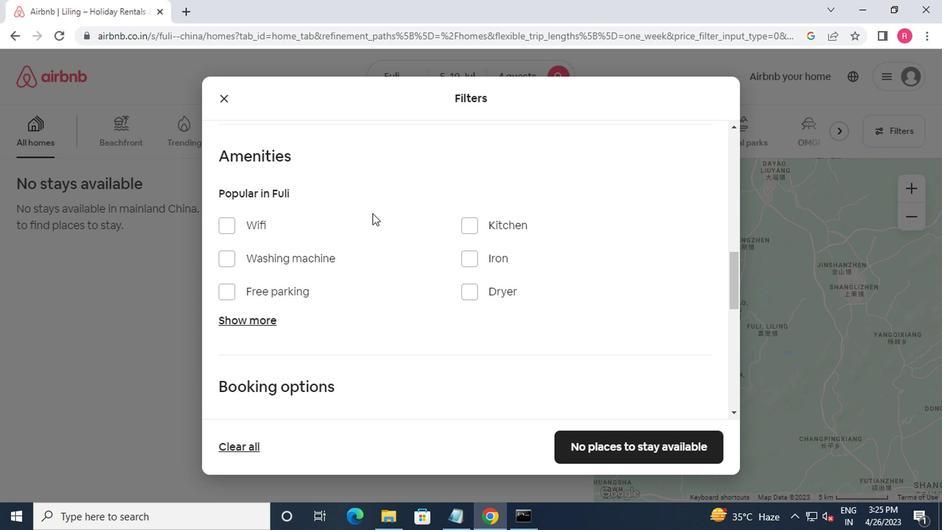 
Action: Mouse scrolled (369, 214) with delta (0, 0)
Screenshot: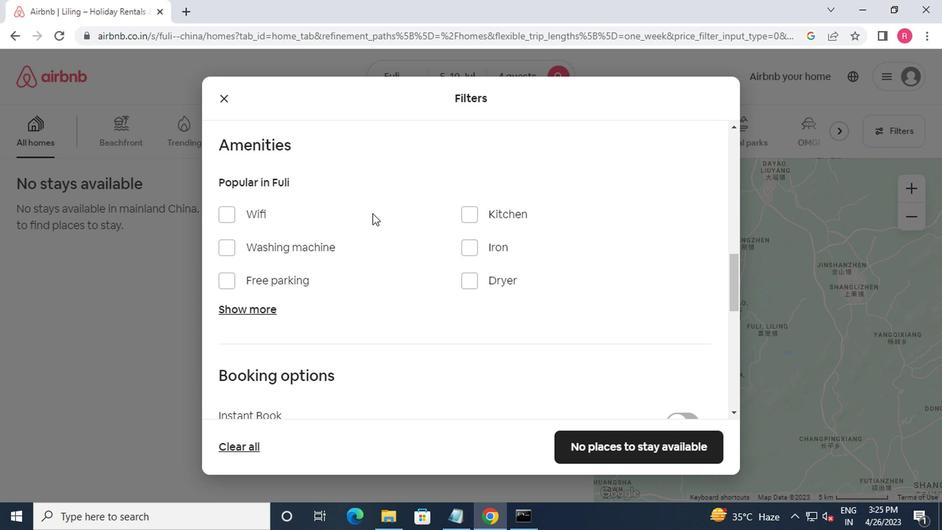 
Action: Mouse scrolled (369, 214) with delta (0, 0)
Screenshot: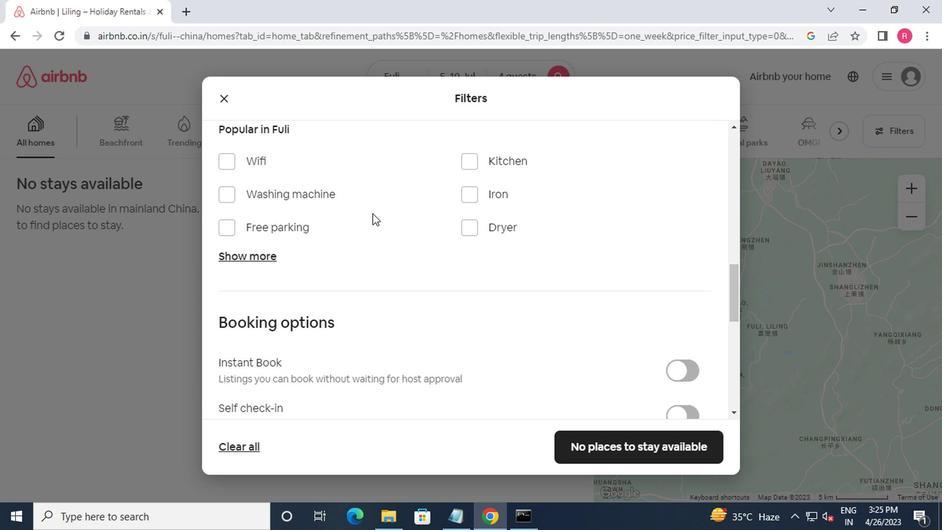 
Action: Mouse moved to (670, 203)
Screenshot: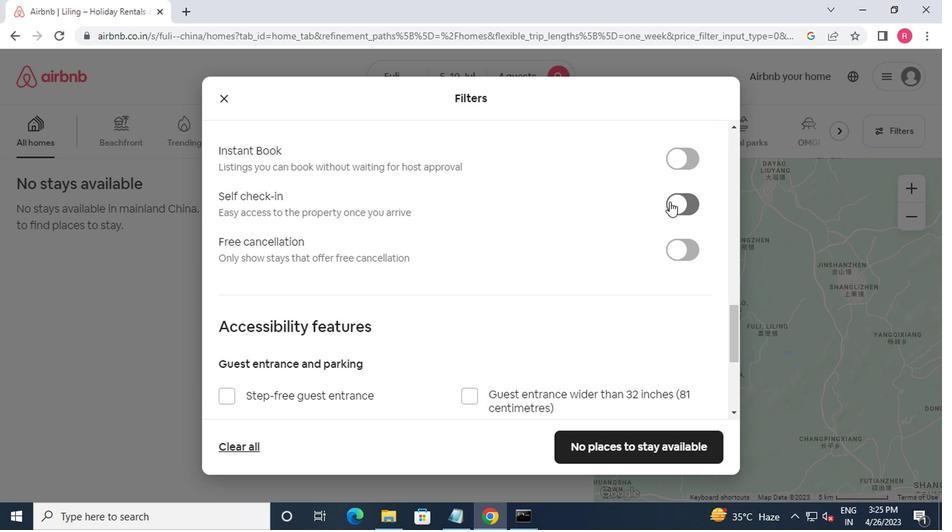 
Action: Mouse pressed left at (670, 203)
Screenshot: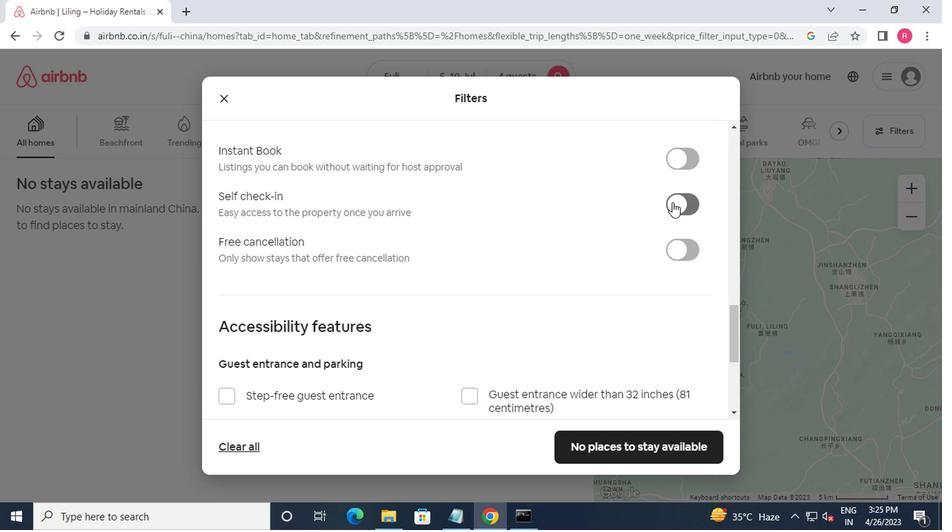
Action: Mouse moved to (631, 222)
Screenshot: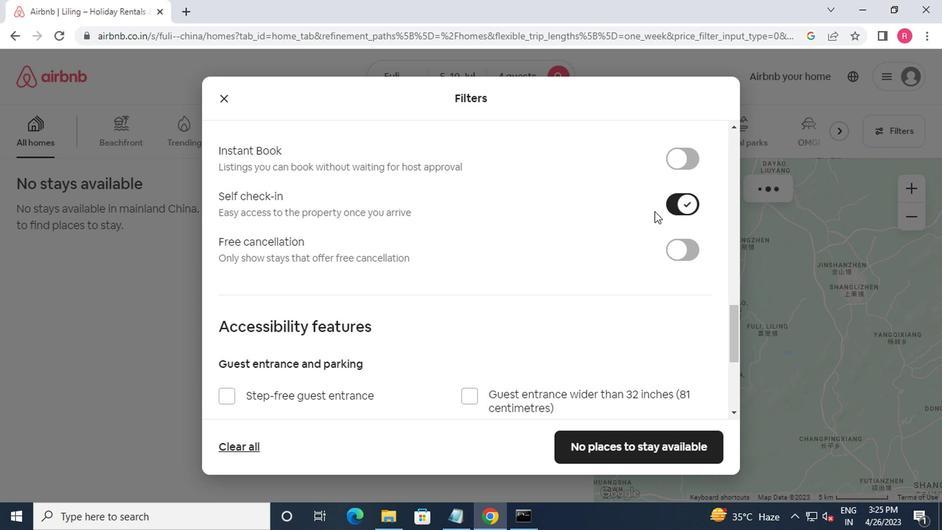 
Action: Mouse scrolled (631, 221) with delta (0, 0)
Screenshot: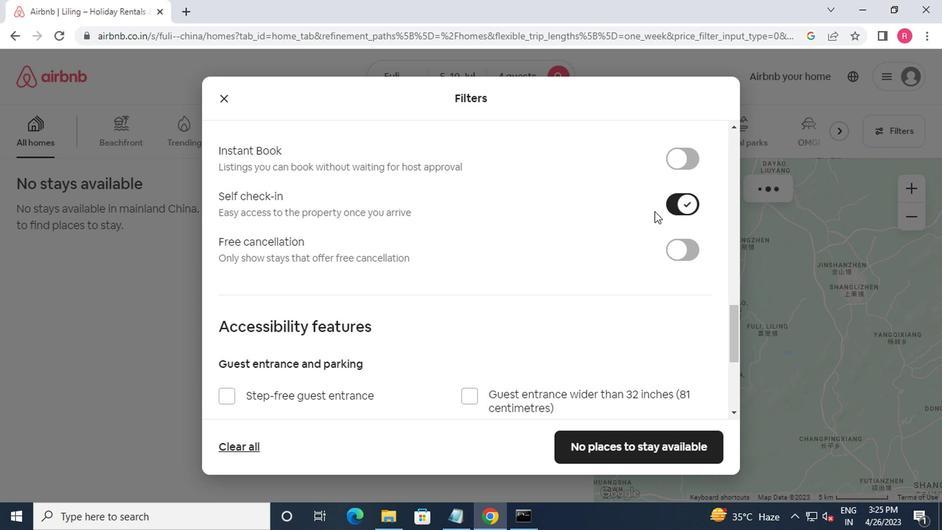 
Action: Mouse moved to (624, 230)
Screenshot: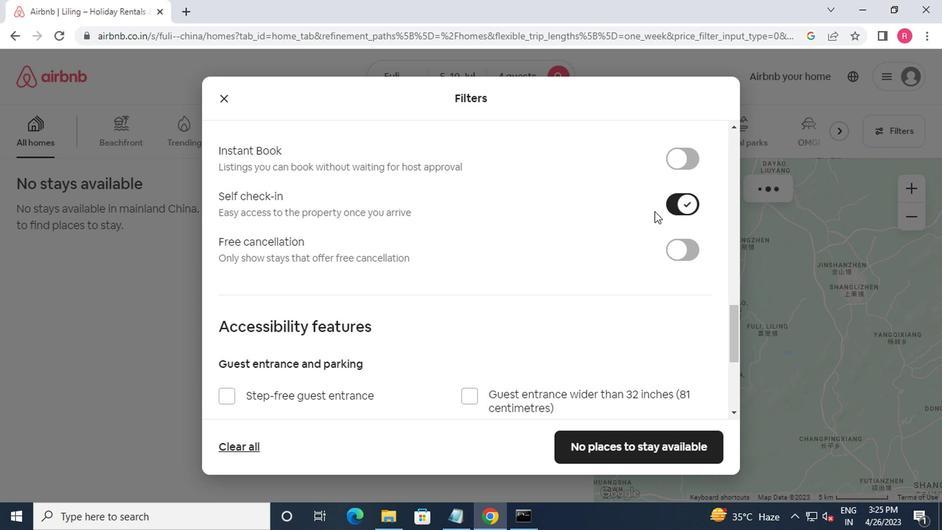 
Action: Mouse scrolled (624, 230) with delta (0, 0)
Screenshot: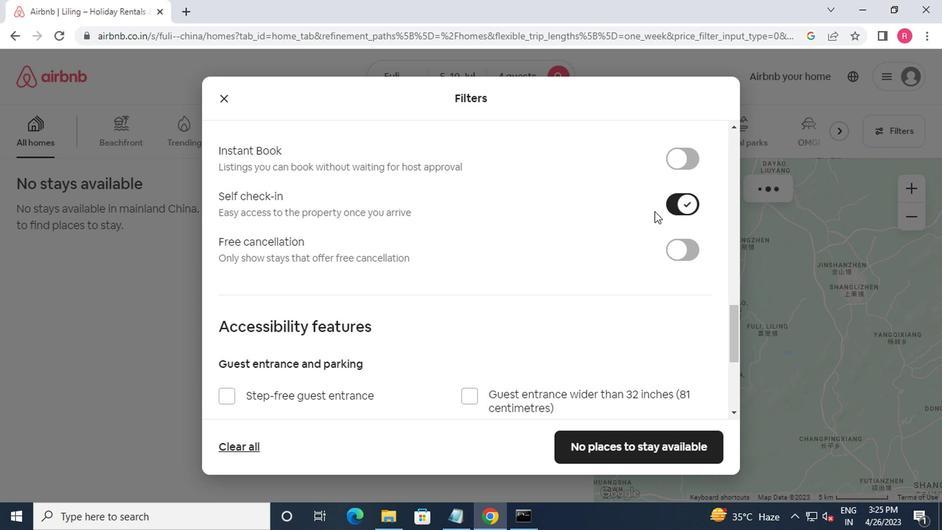 
Action: Mouse moved to (620, 237)
Screenshot: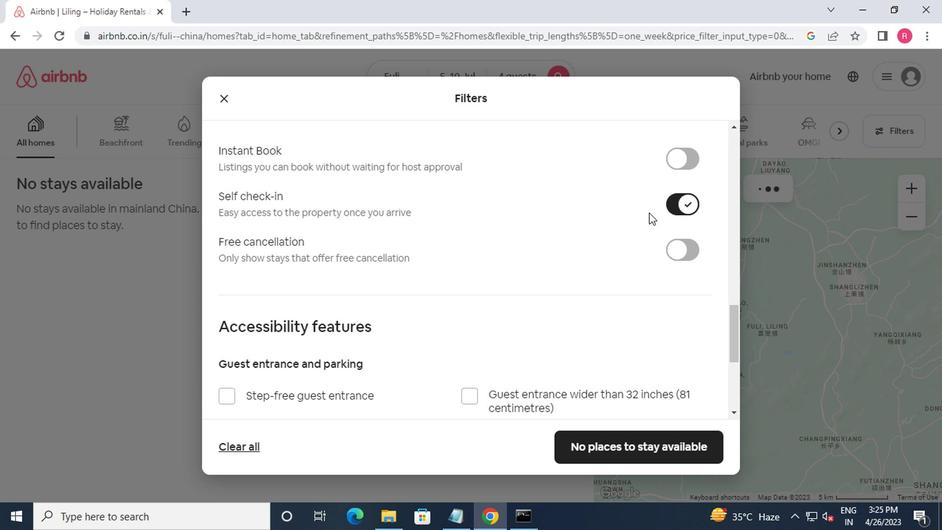 
Action: Mouse scrolled (620, 237) with delta (0, 0)
Screenshot: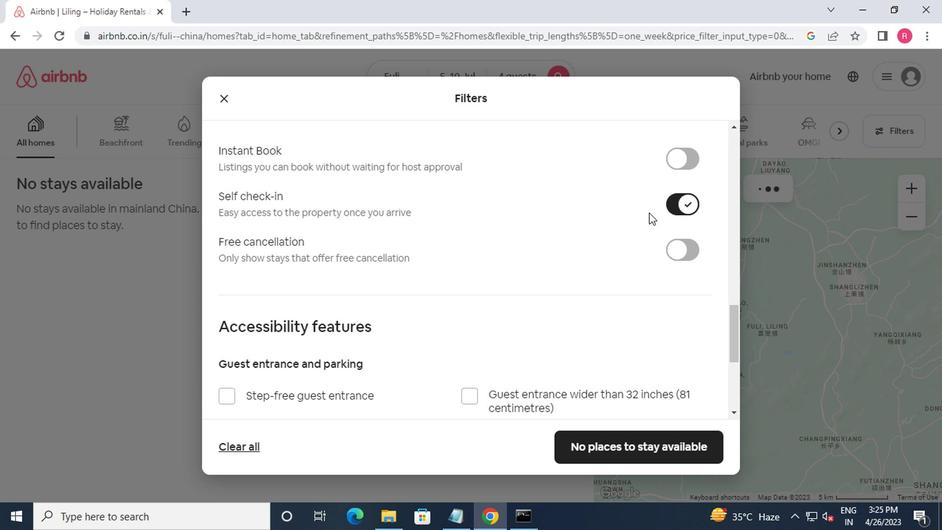 
Action: Mouse moved to (618, 241)
Screenshot: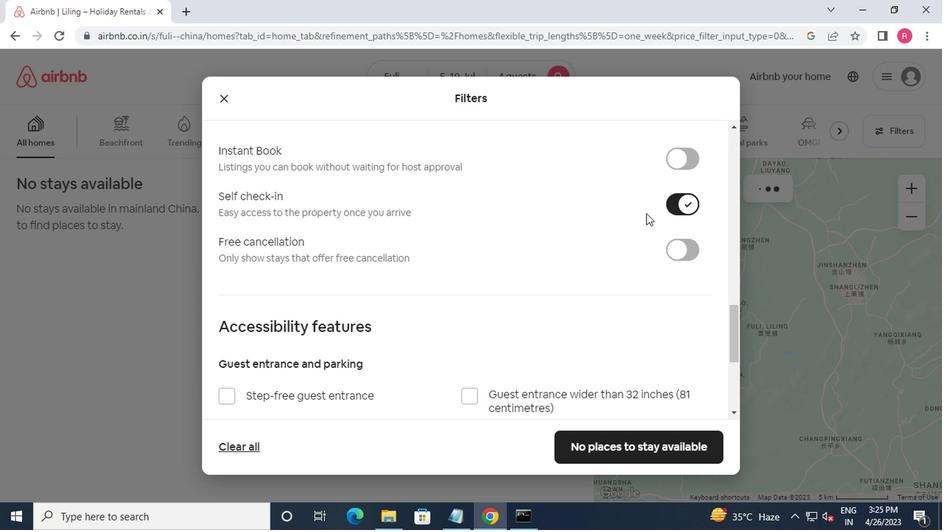 
Action: Mouse scrolled (618, 240) with delta (0, 0)
Screenshot: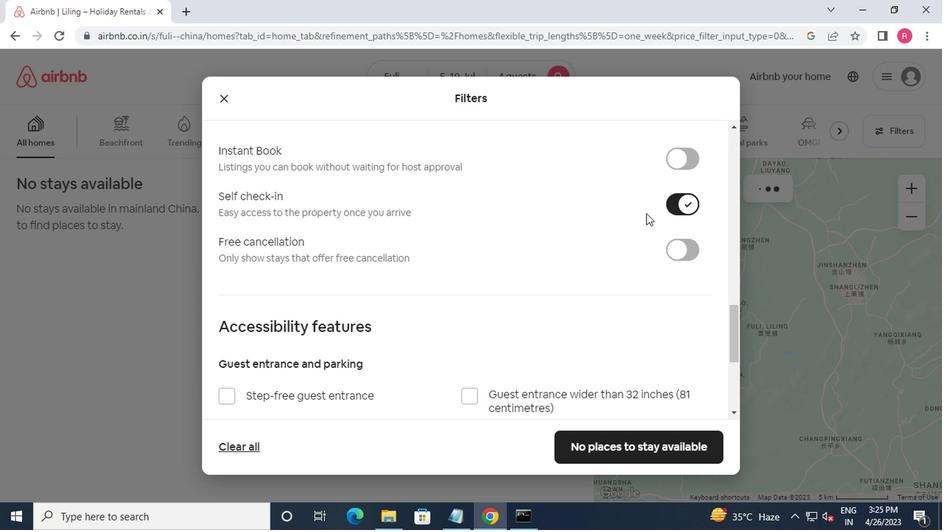 
Action: Mouse moved to (614, 257)
Screenshot: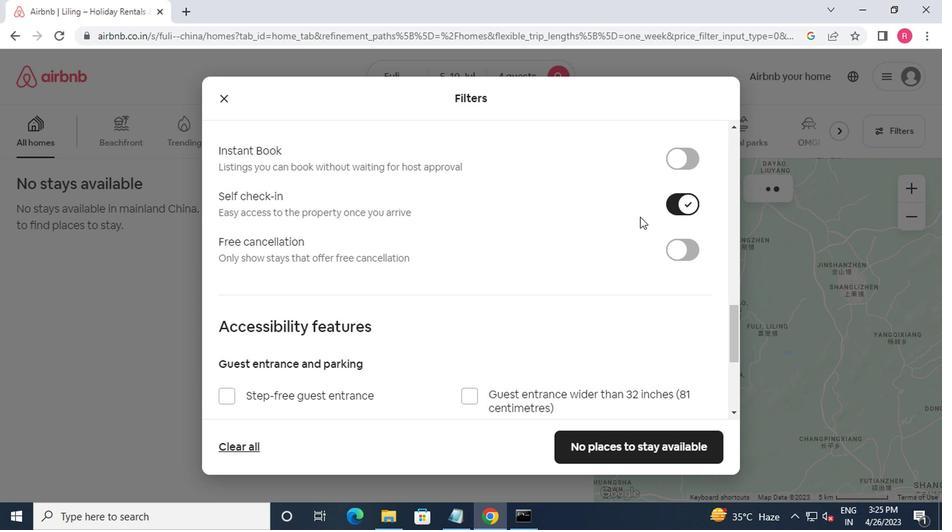 
Action: Mouse scrolled (614, 256) with delta (0, 0)
Screenshot: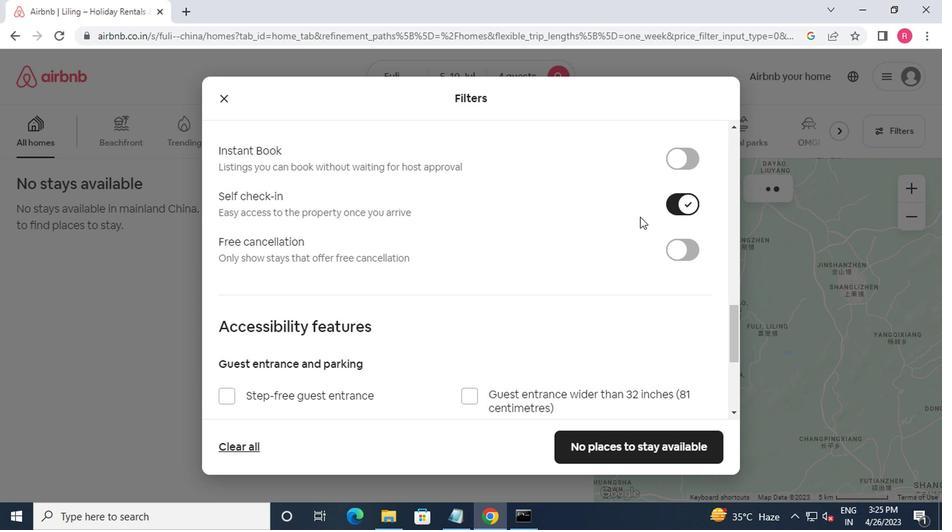 
Action: Mouse moved to (624, 445)
Screenshot: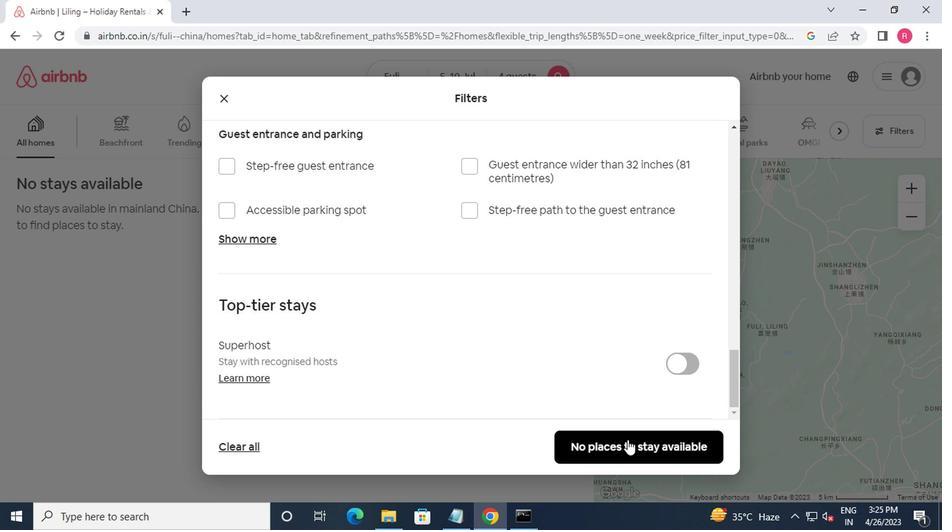 
Action: Mouse pressed left at (624, 445)
Screenshot: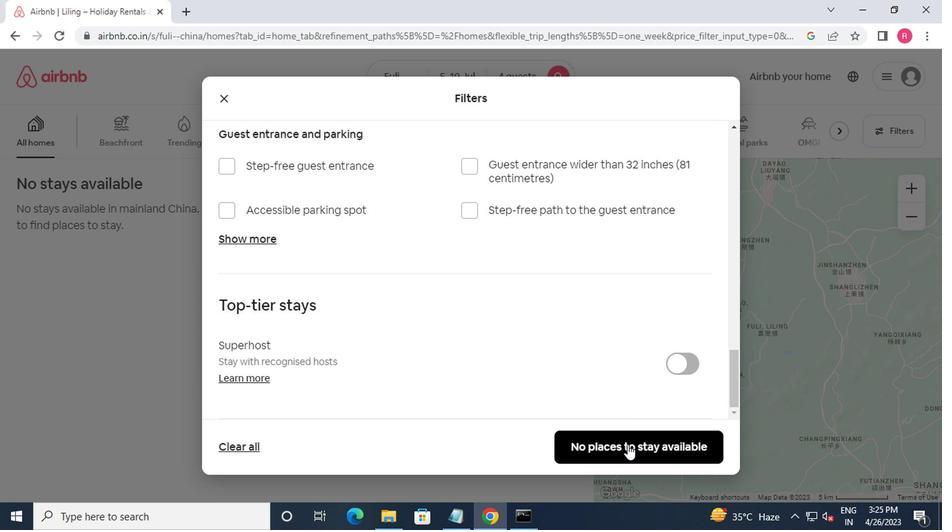 
Action: Mouse moved to (625, 437)
Screenshot: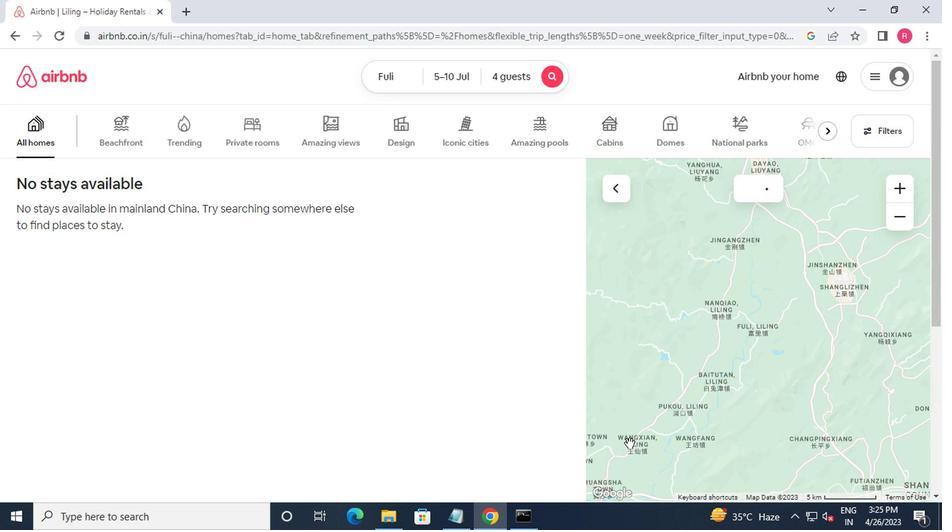 
